 Task: Check the percentage active listings of open floorplan in the last 3 years.
Action: Mouse moved to (1097, 254)
Screenshot: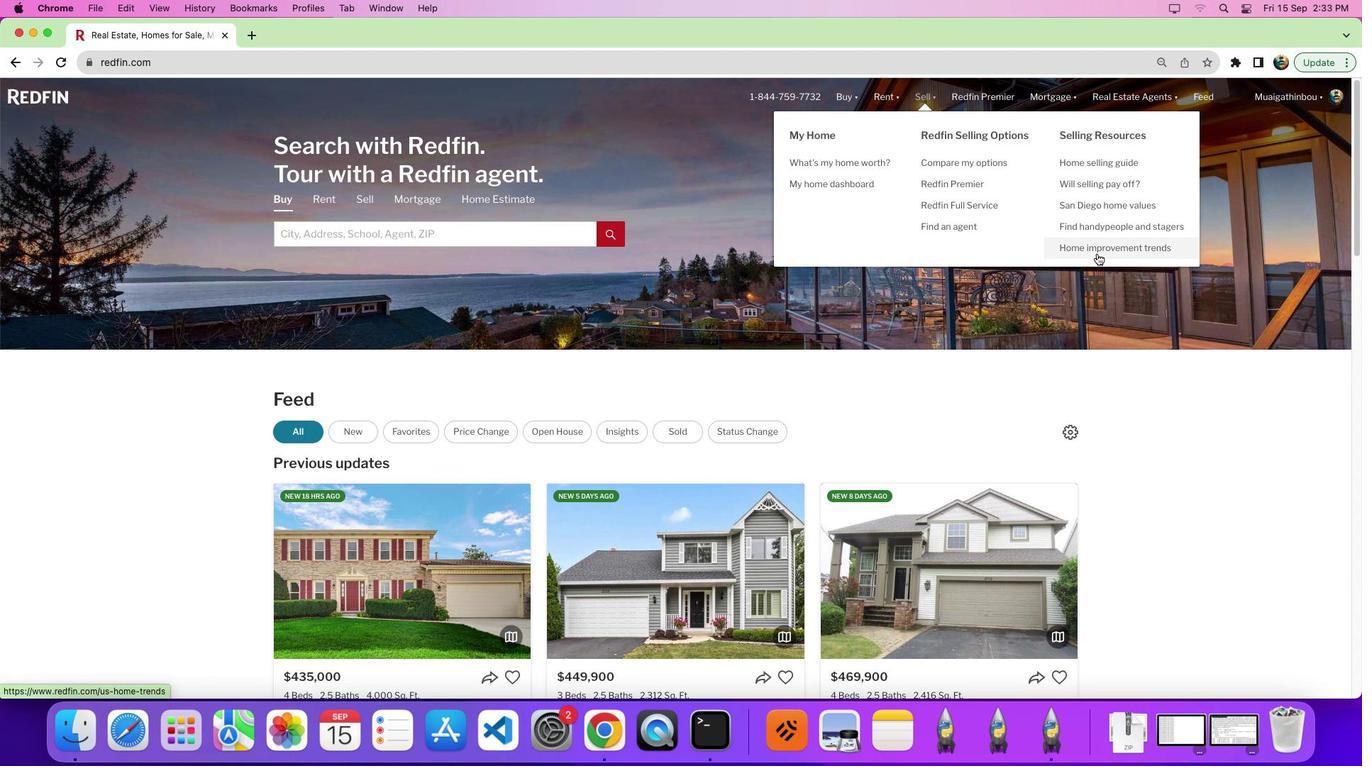 
Action: Mouse pressed left at (1097, 254)
Screenshot: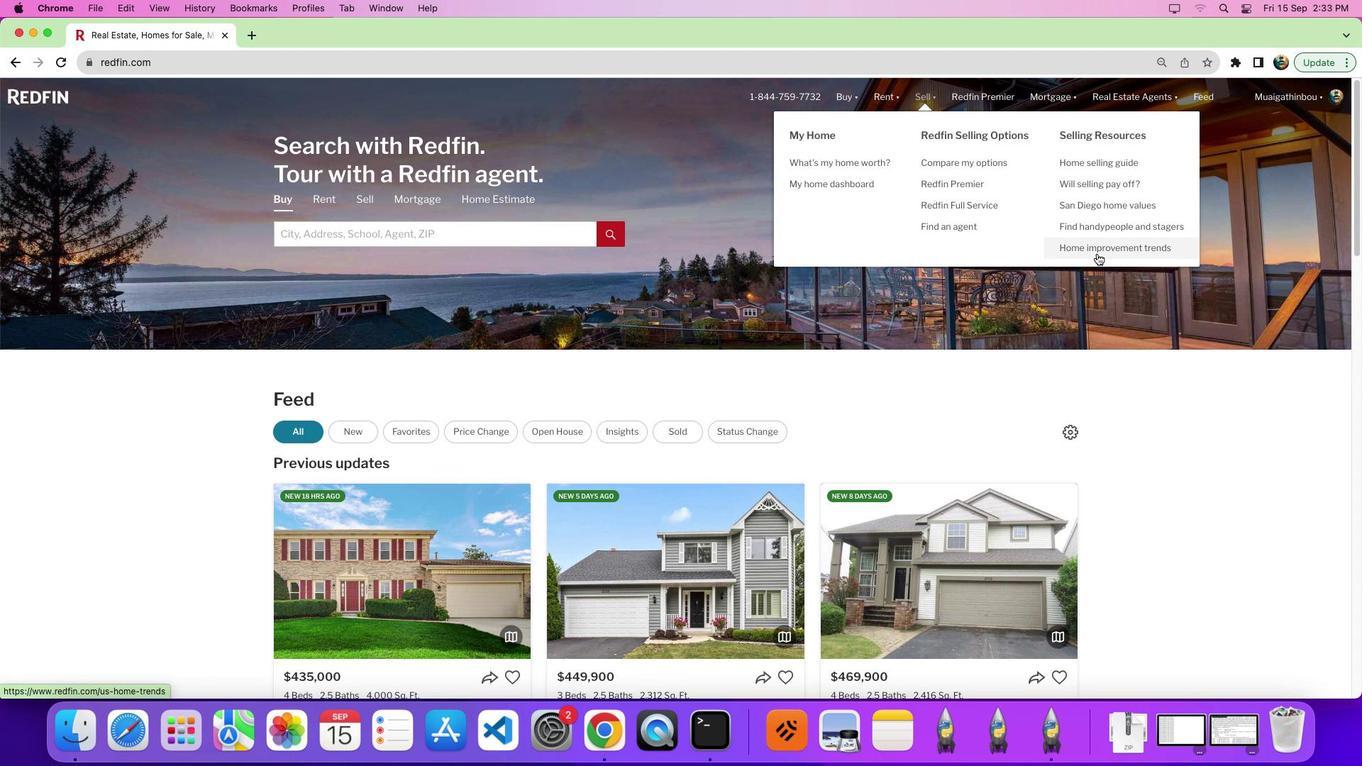 
Action: Mouse pressed left at (1097, 254)
Screenshot: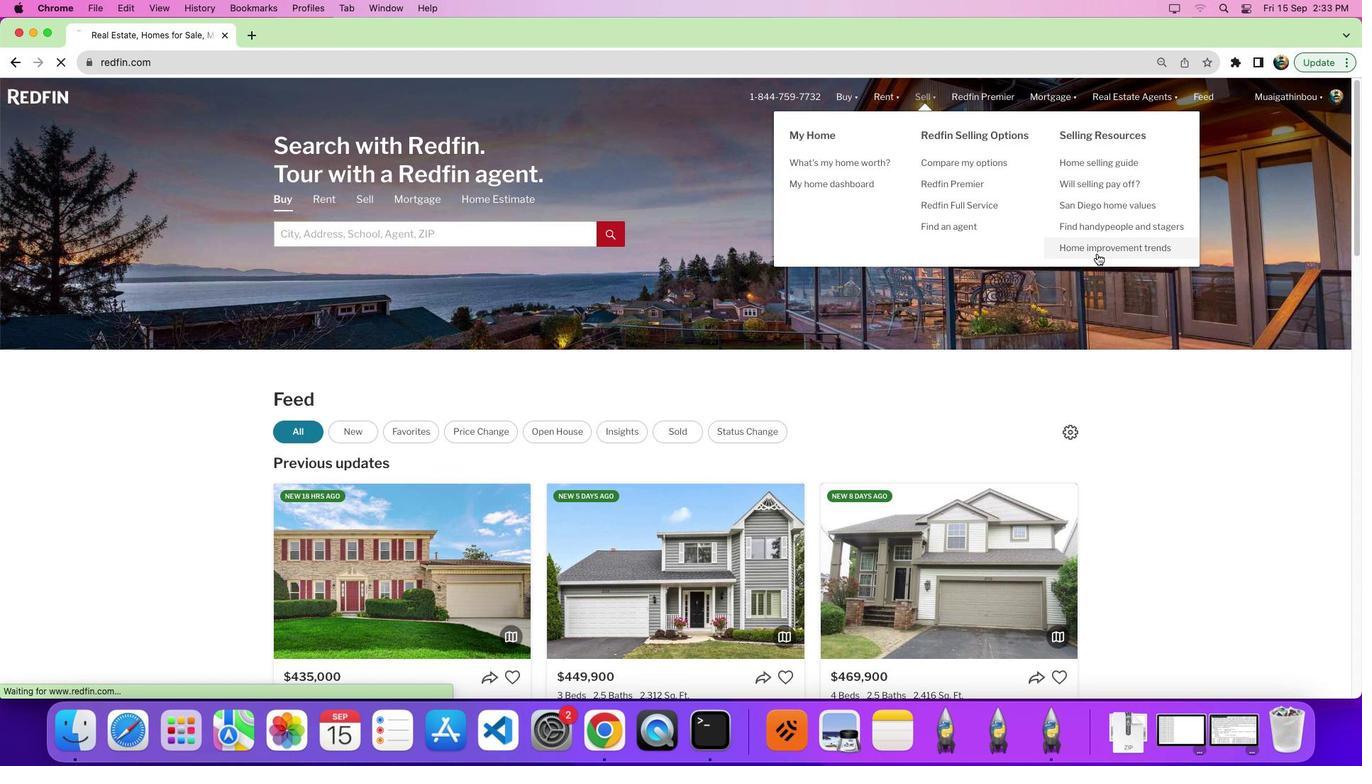 
Action: Mouse moved to (699, 295)
Screenshot: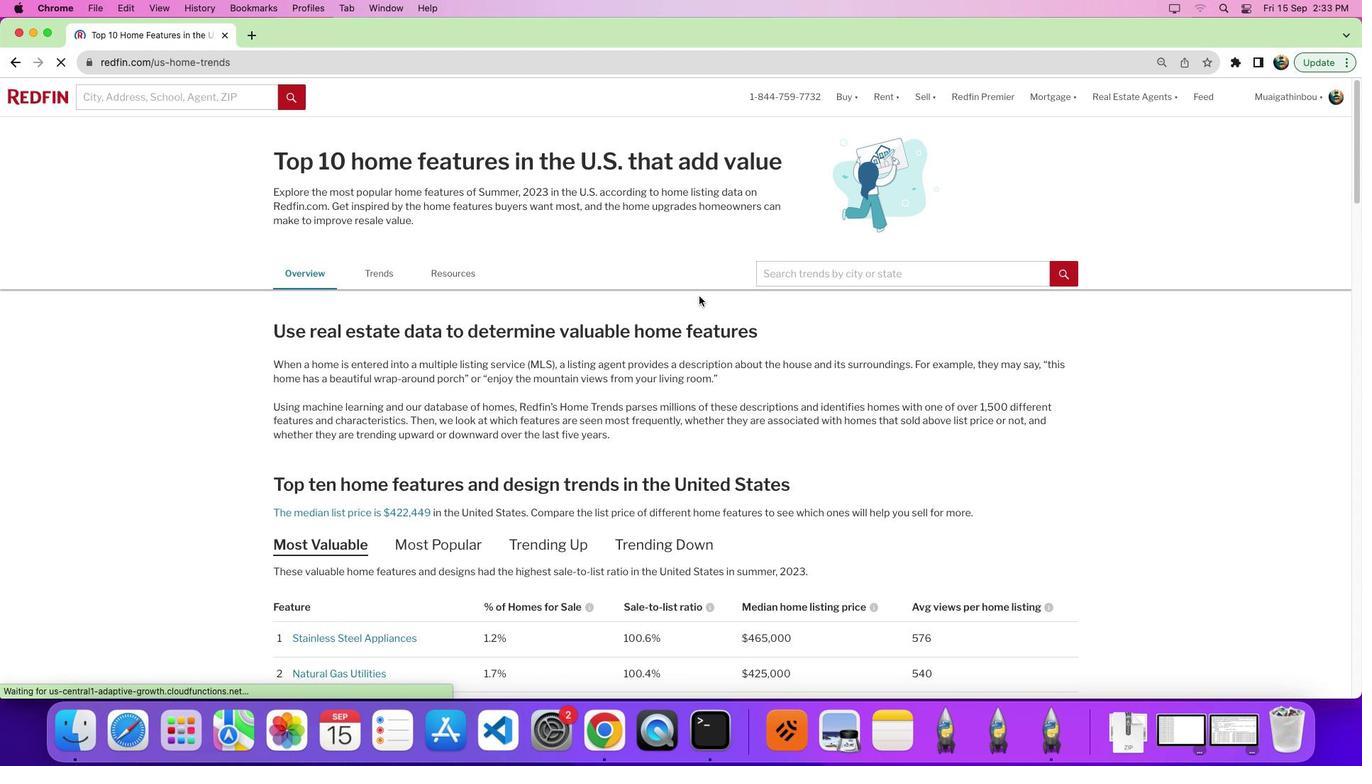 
Action: Mouse scrolled (699, 295) with delta (0, 0)
Screenshot: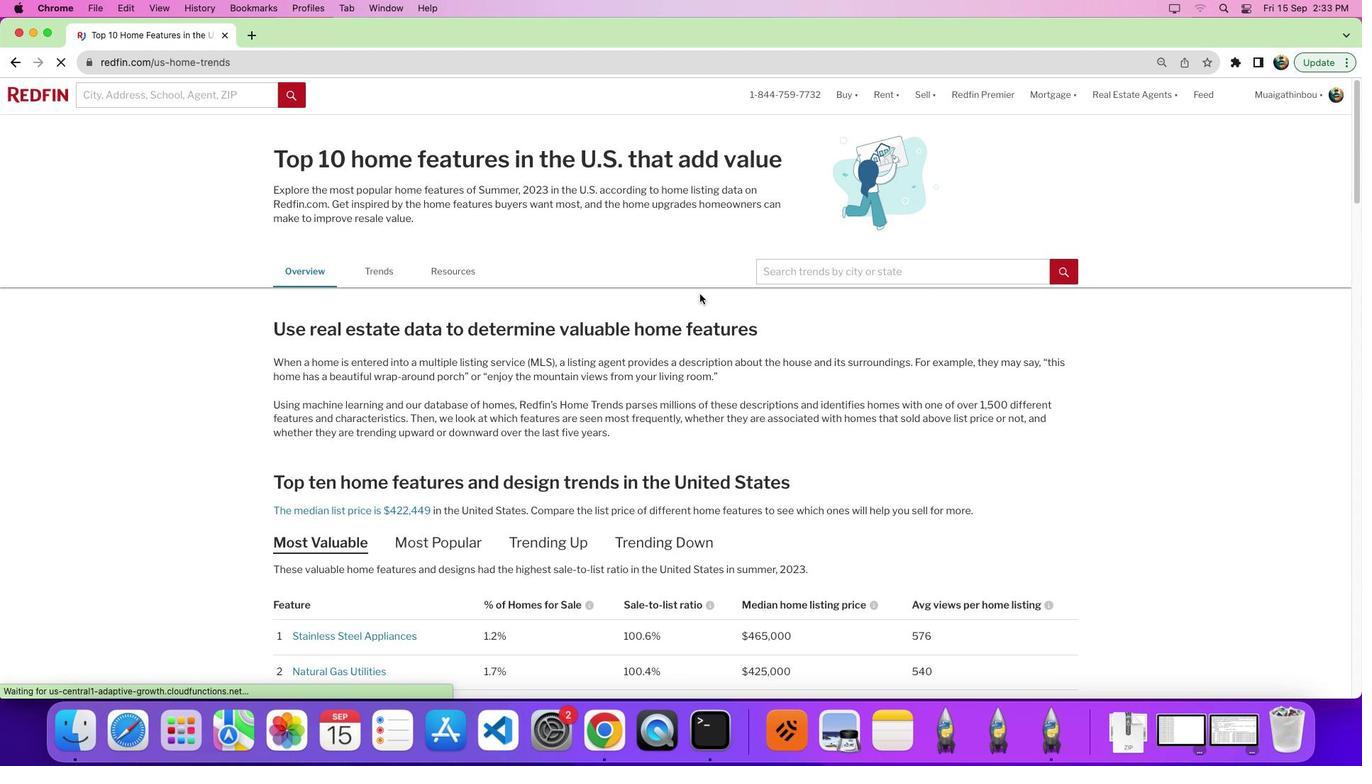 
Action: Mouse moved to (700, 295)
Screenshot: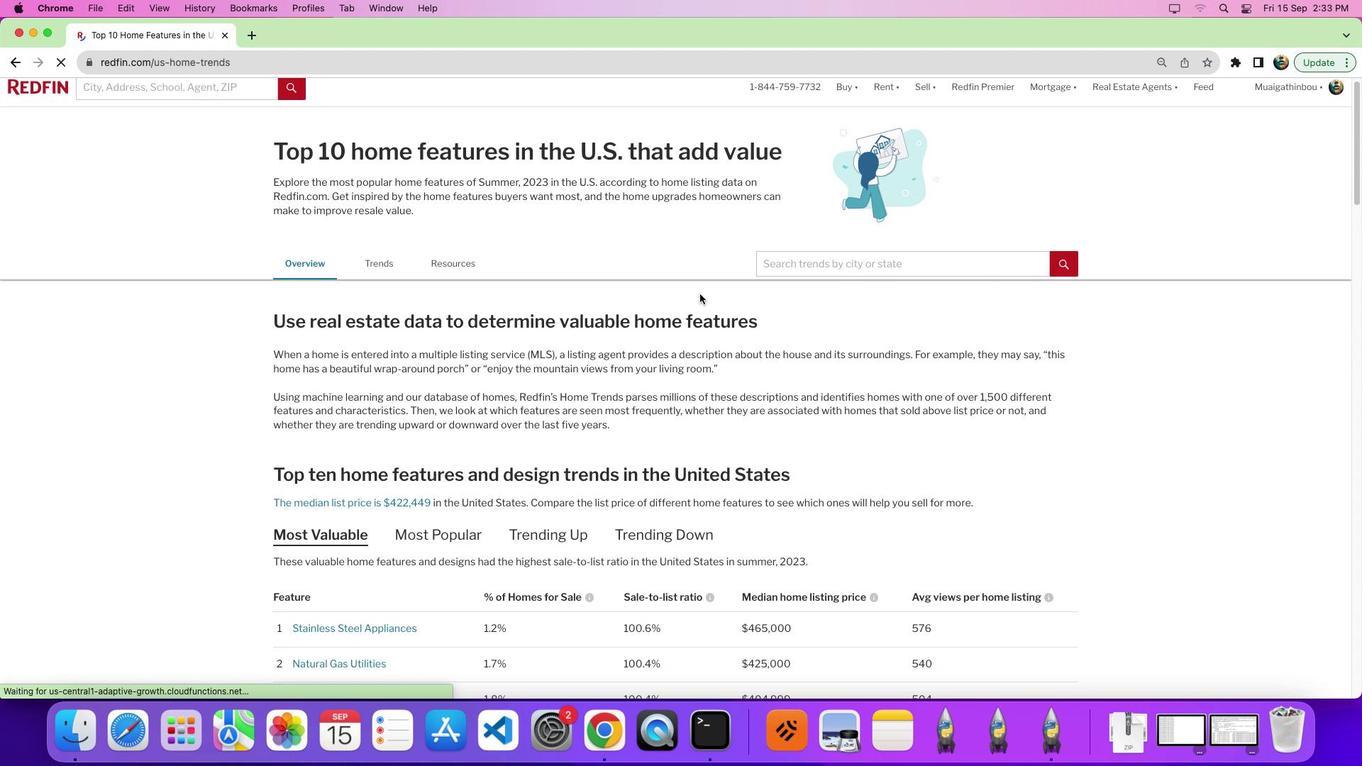 
Action: Mouse scrolled (700, 295) with delta (0, 0)
Screenshot: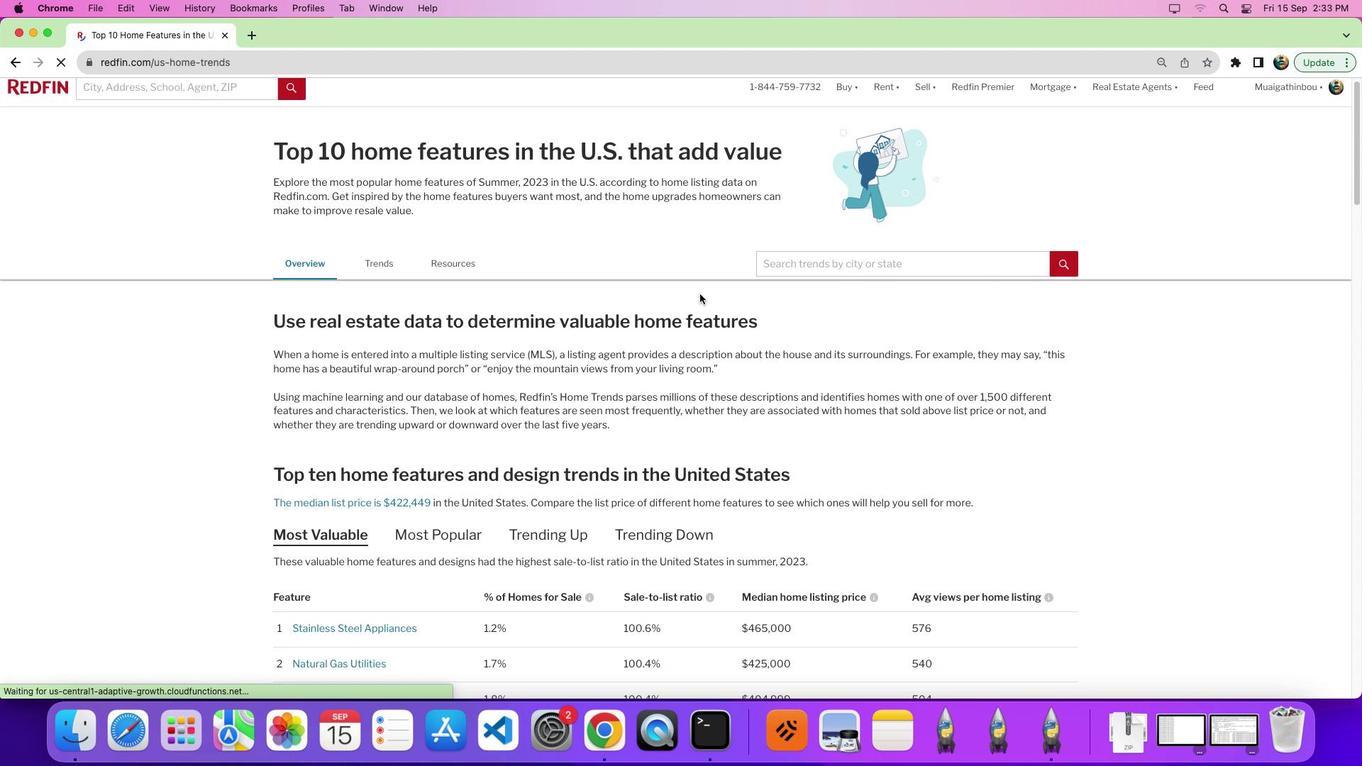 
Action: Mouse moved to (378, 227)
Screenshot: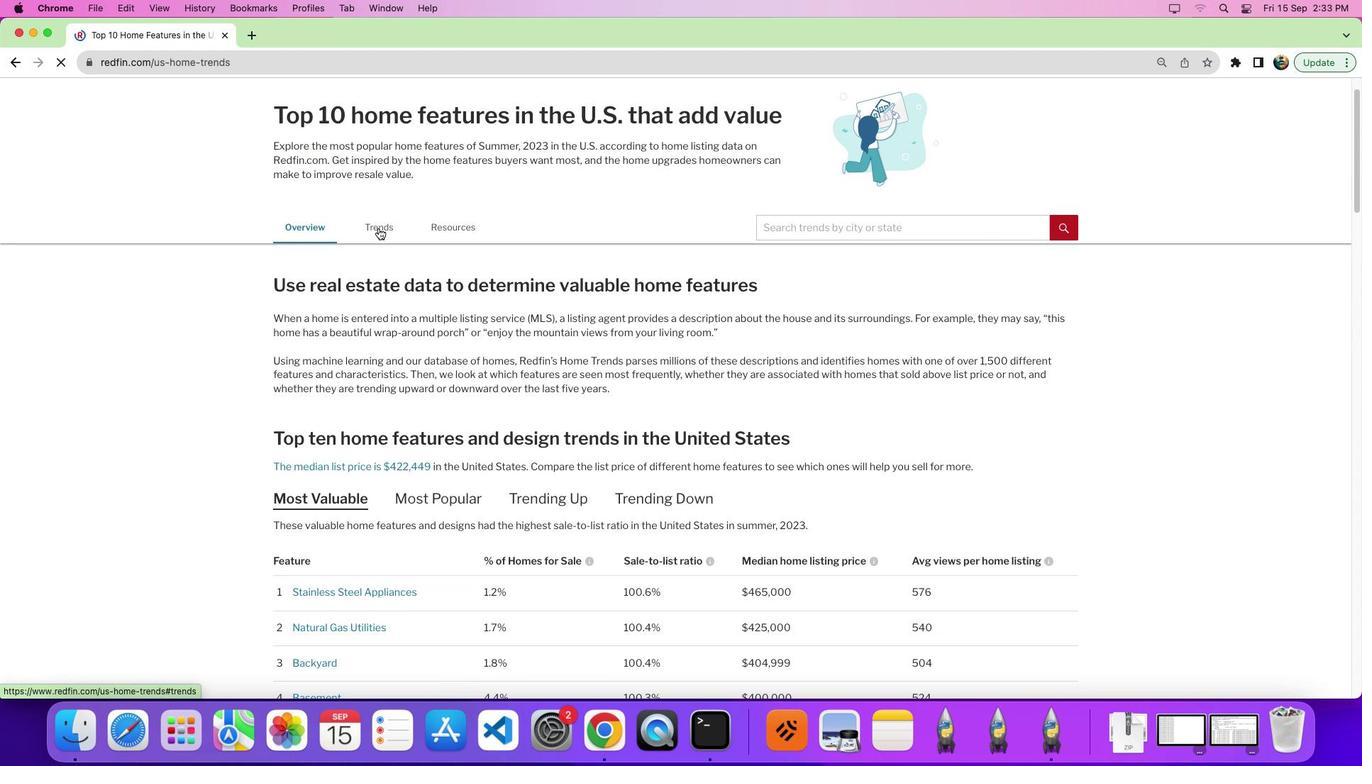 
Action: Mouse pressed left at (378, 227)
Screenshot: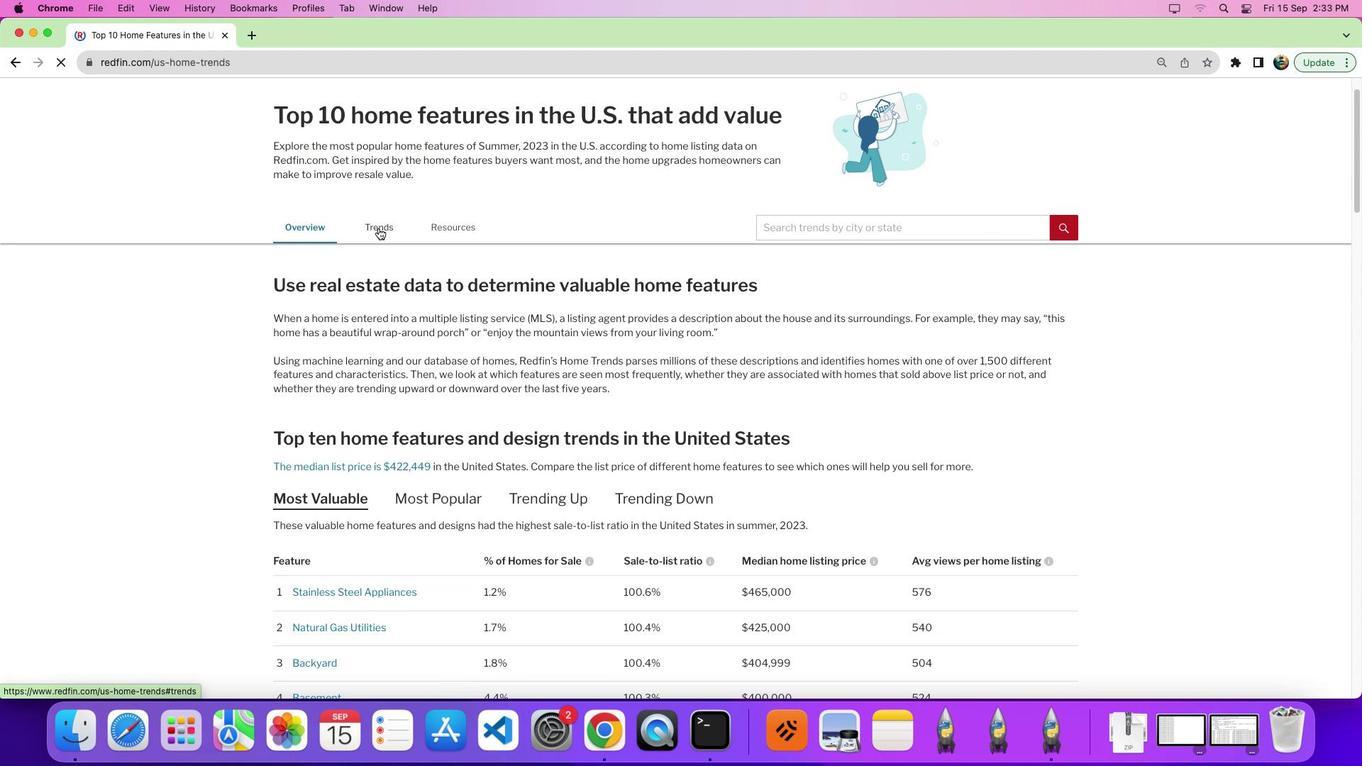 
Action: Mouse moved to (657, 261)
Screenshot: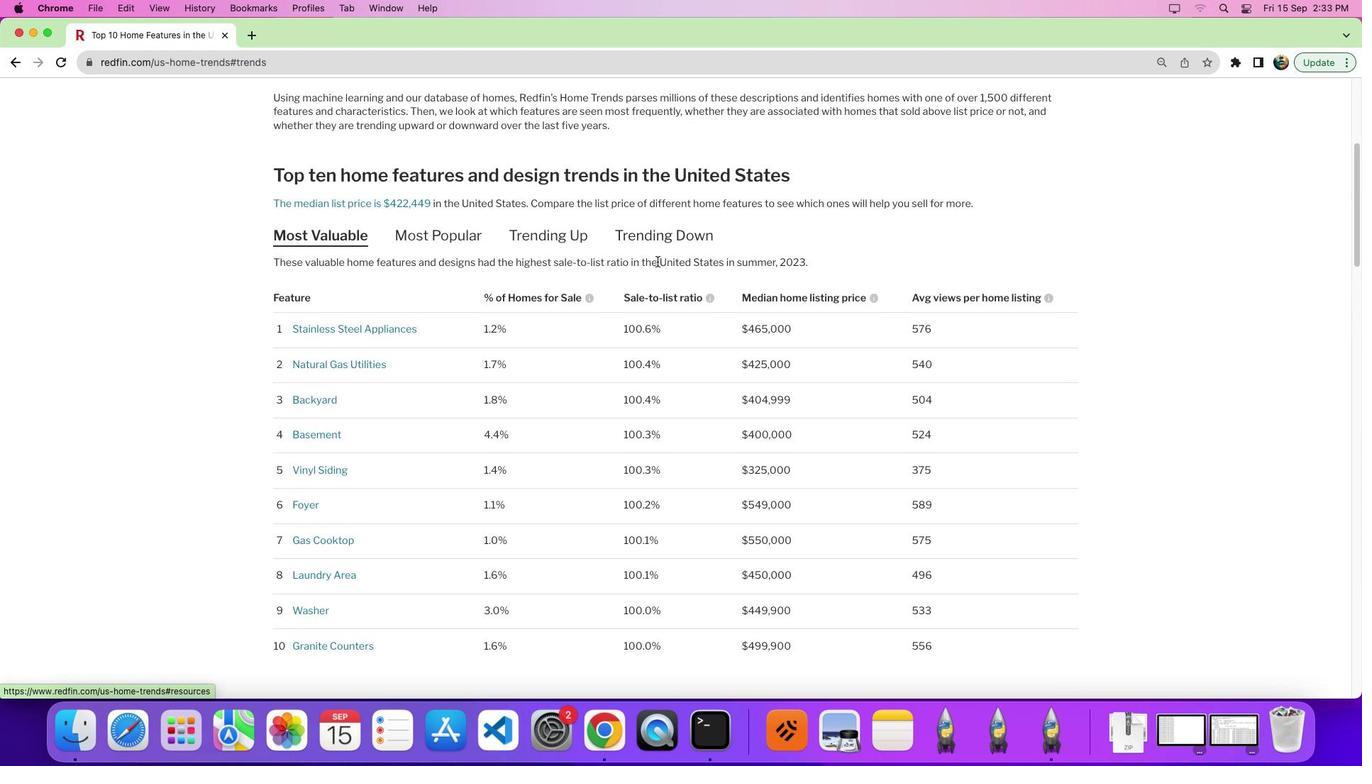 
Action: Mouse scrolled (657, 261) with delta (0, 0)
Screenshot: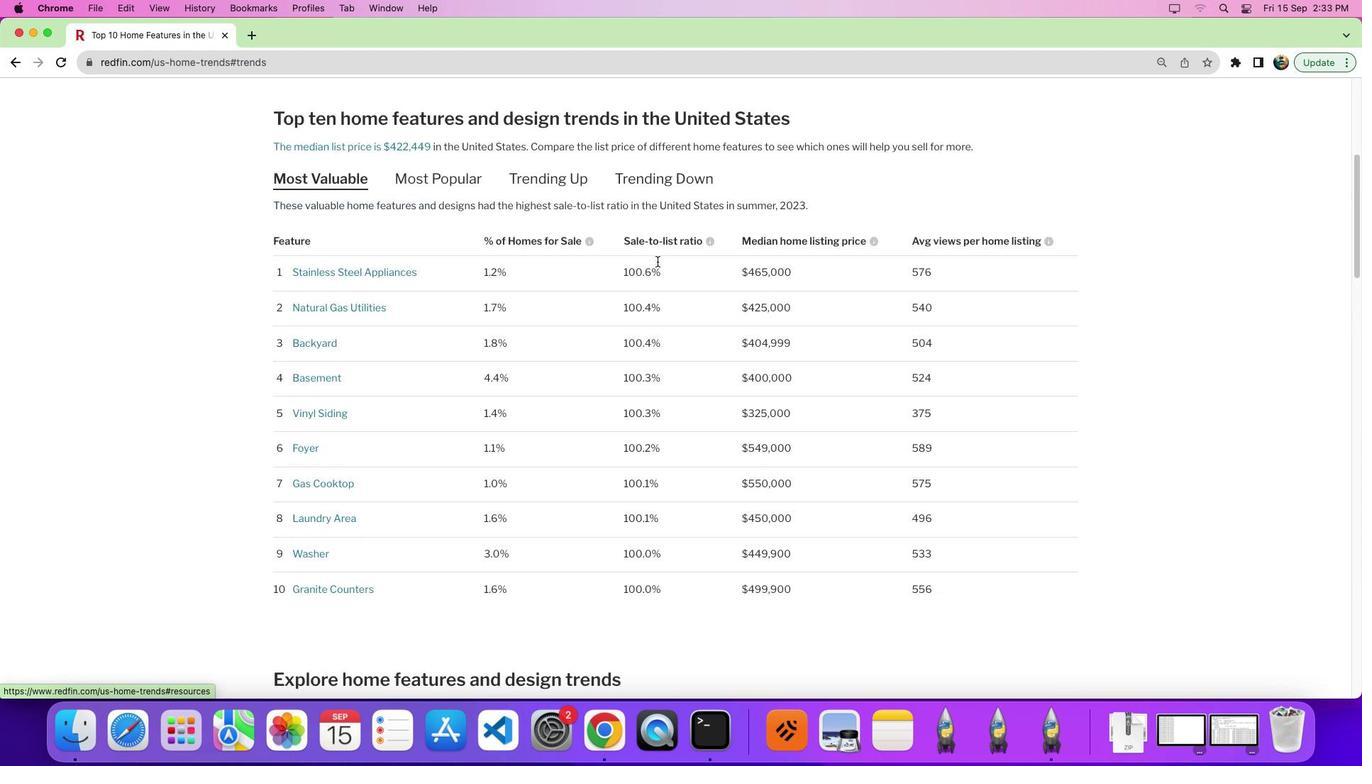 
Action: Mouse scrolled (657, 261) with delta (0, 0)
Screenshot: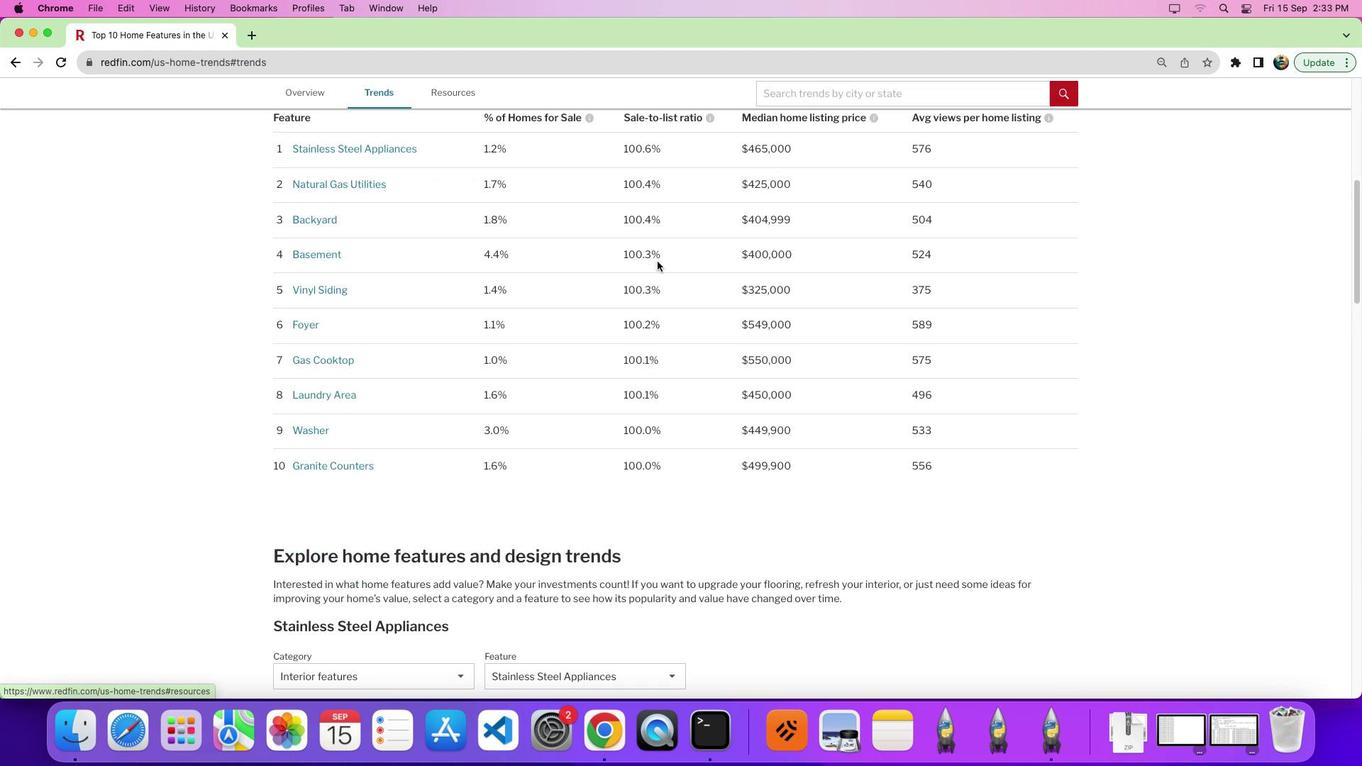 
Action: Mouse scrolled (657, 261) with delta (0, -5)
Screenshot: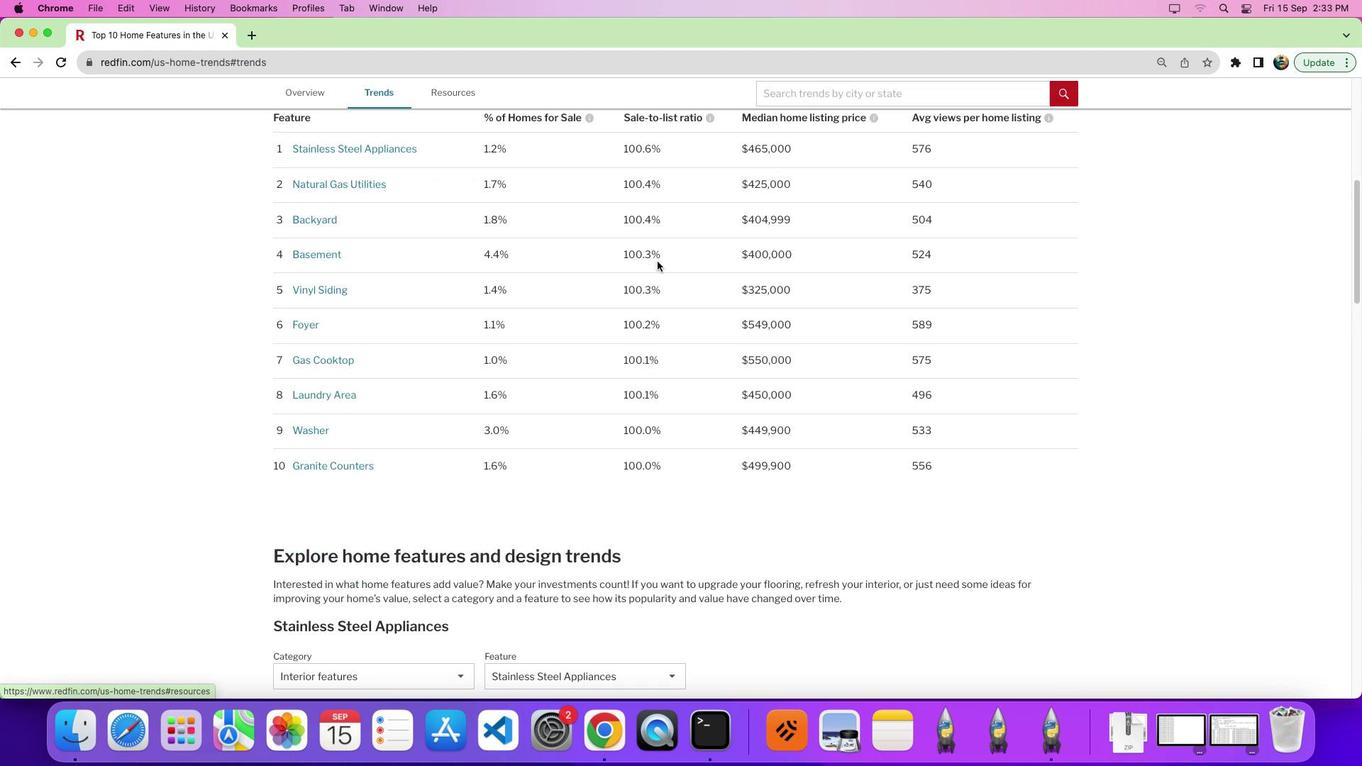 
Action: Mouse moved to (603, 272)
Screenshot: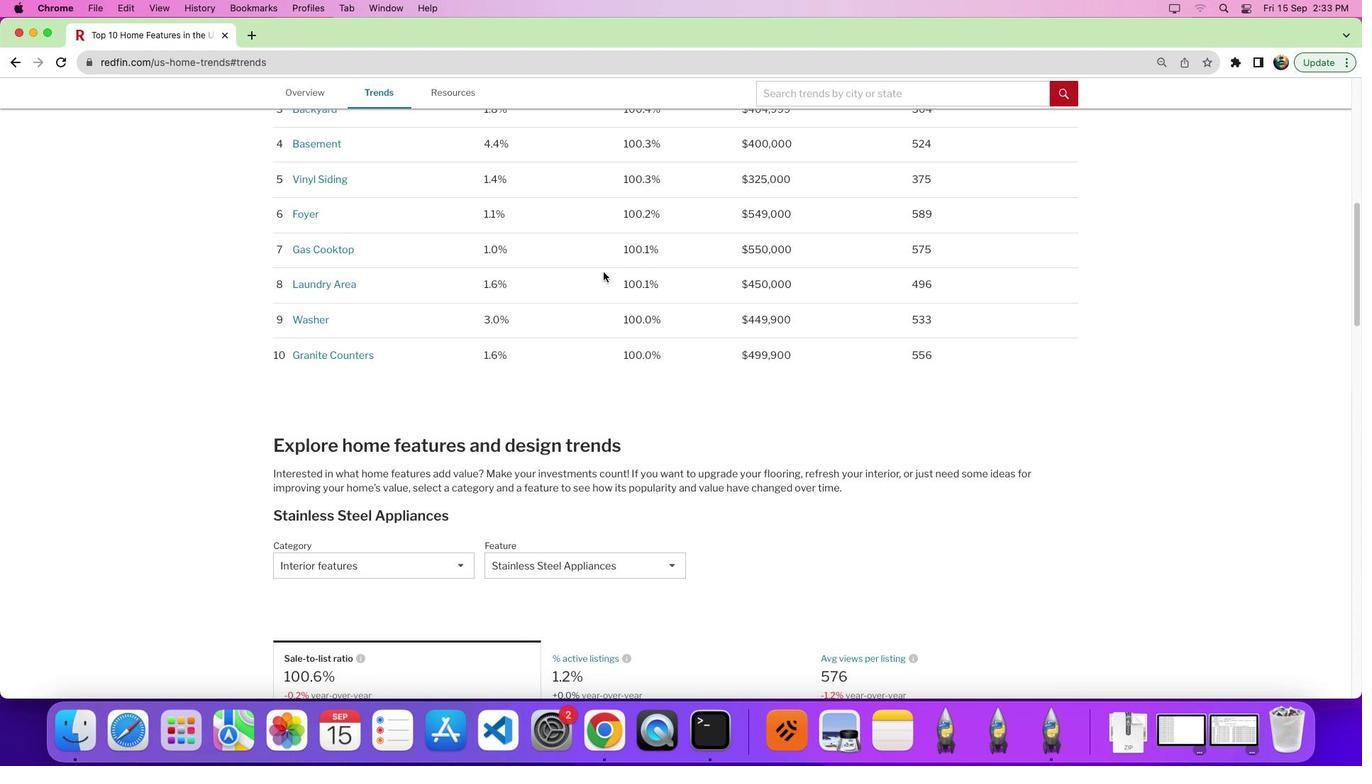 
Action: Mouse scrolled (603, 272) with delta (0, 0)
Screenshot: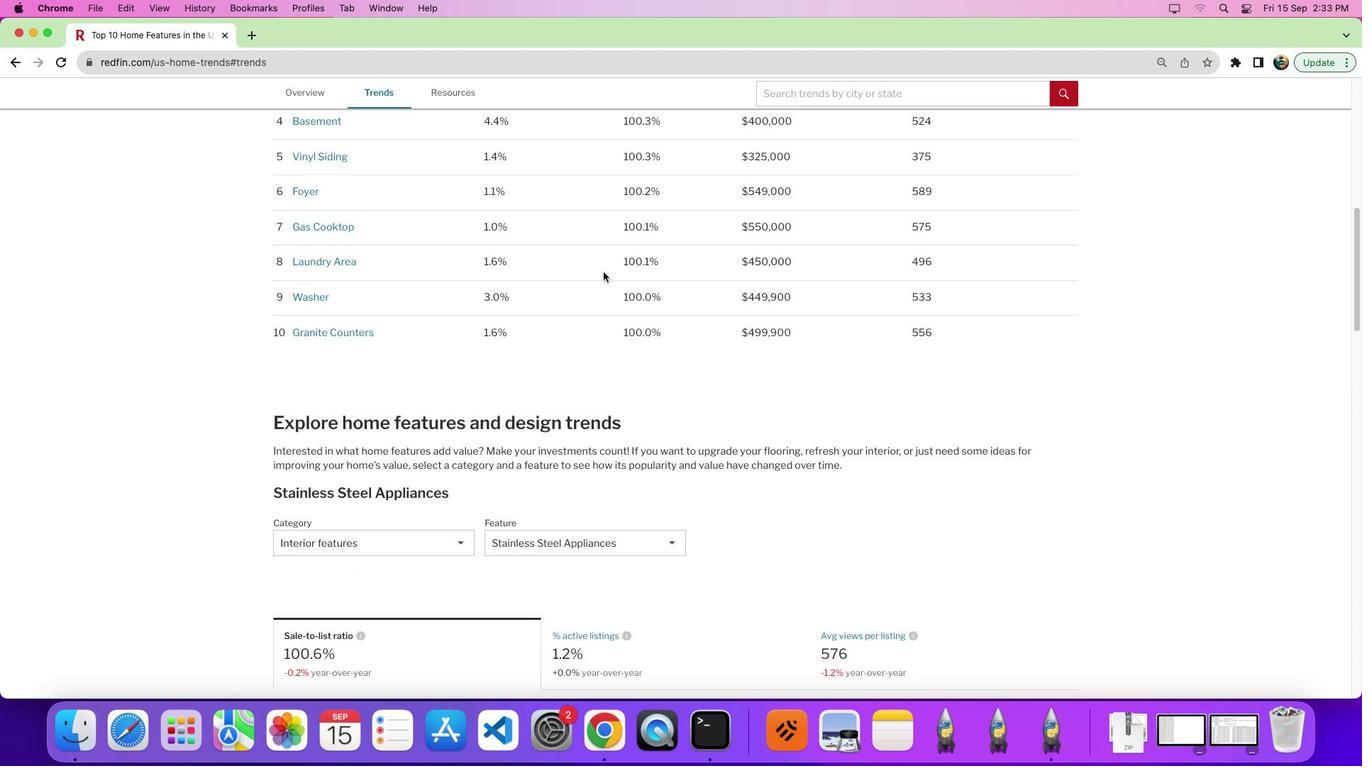 
Action: Mouse scrolled (603, 272) with delta (0, 0)
Screenshot: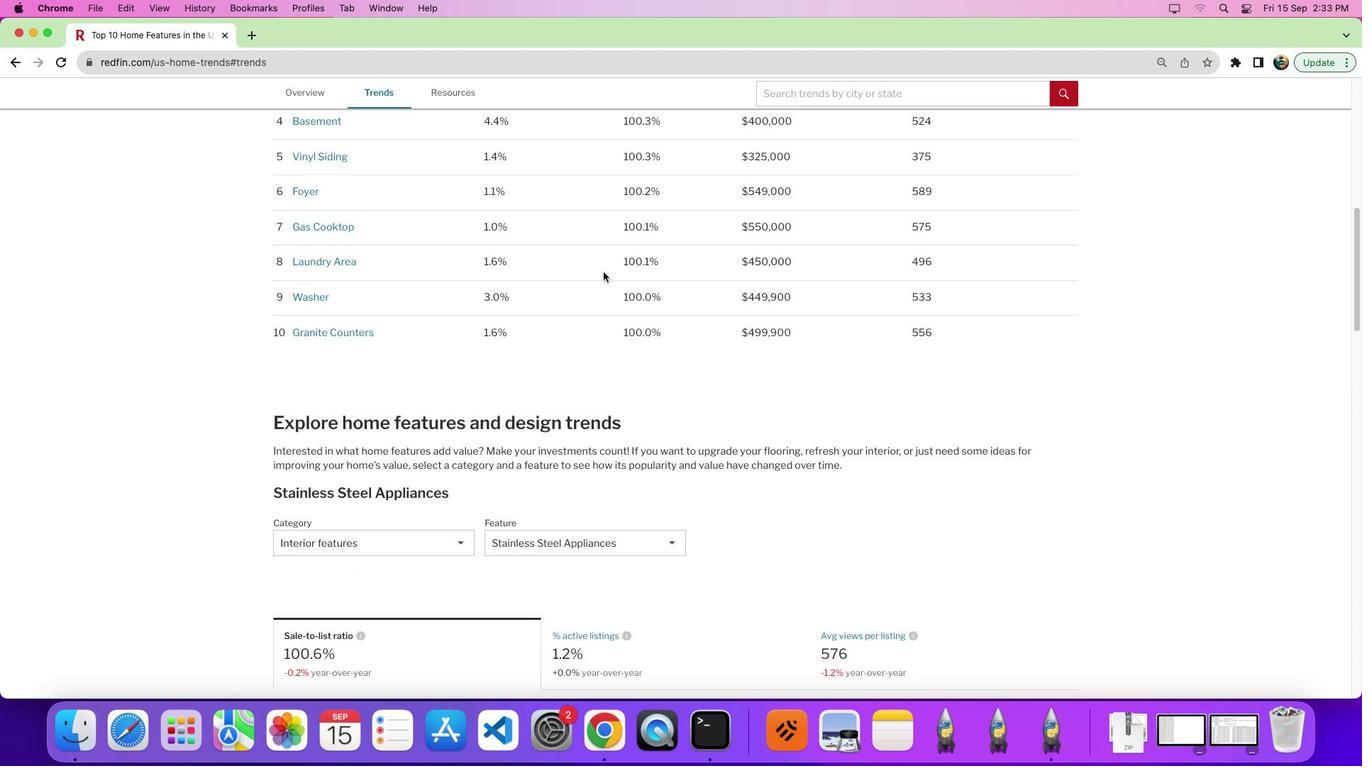 
Action: Mouse scrolled (603, 272) with delta (0, -4)
Screenshot: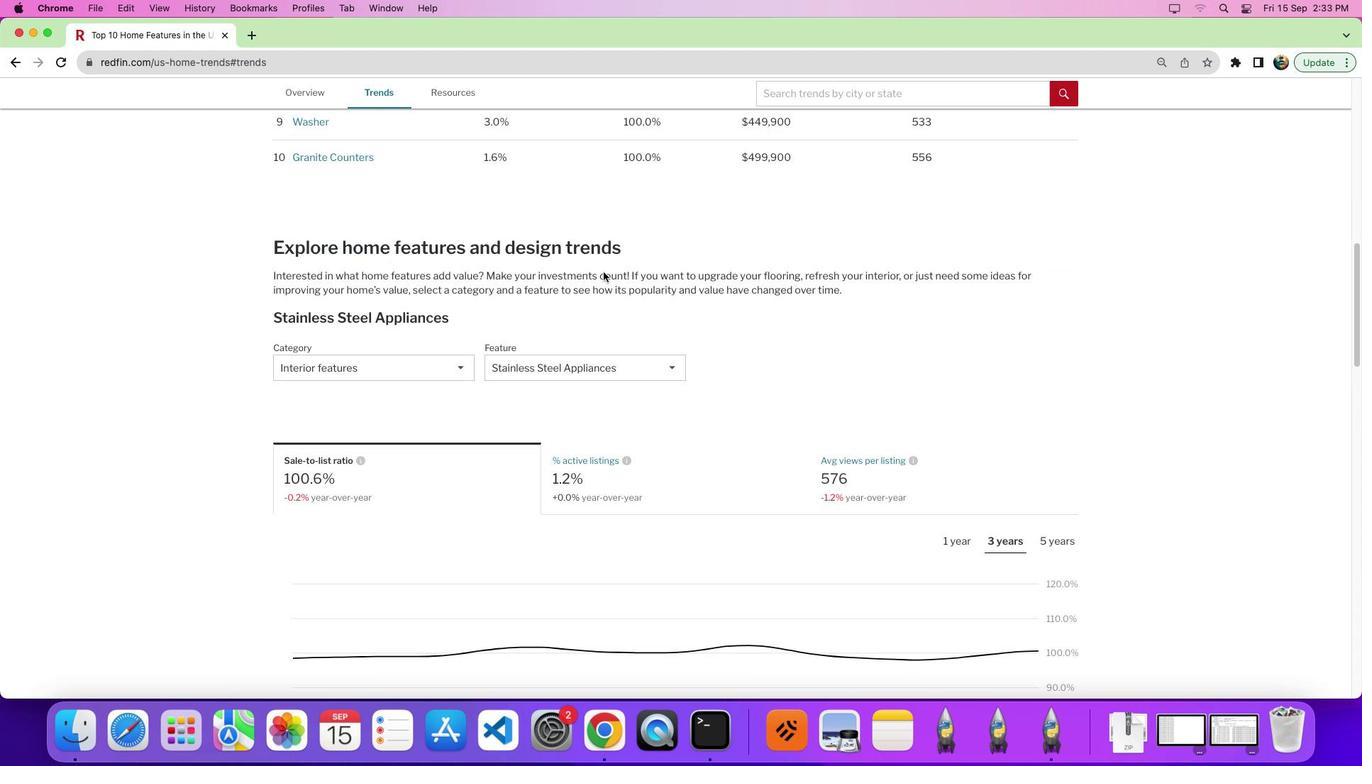 
Action: Mouse moved to (428, 317)
Screenshot: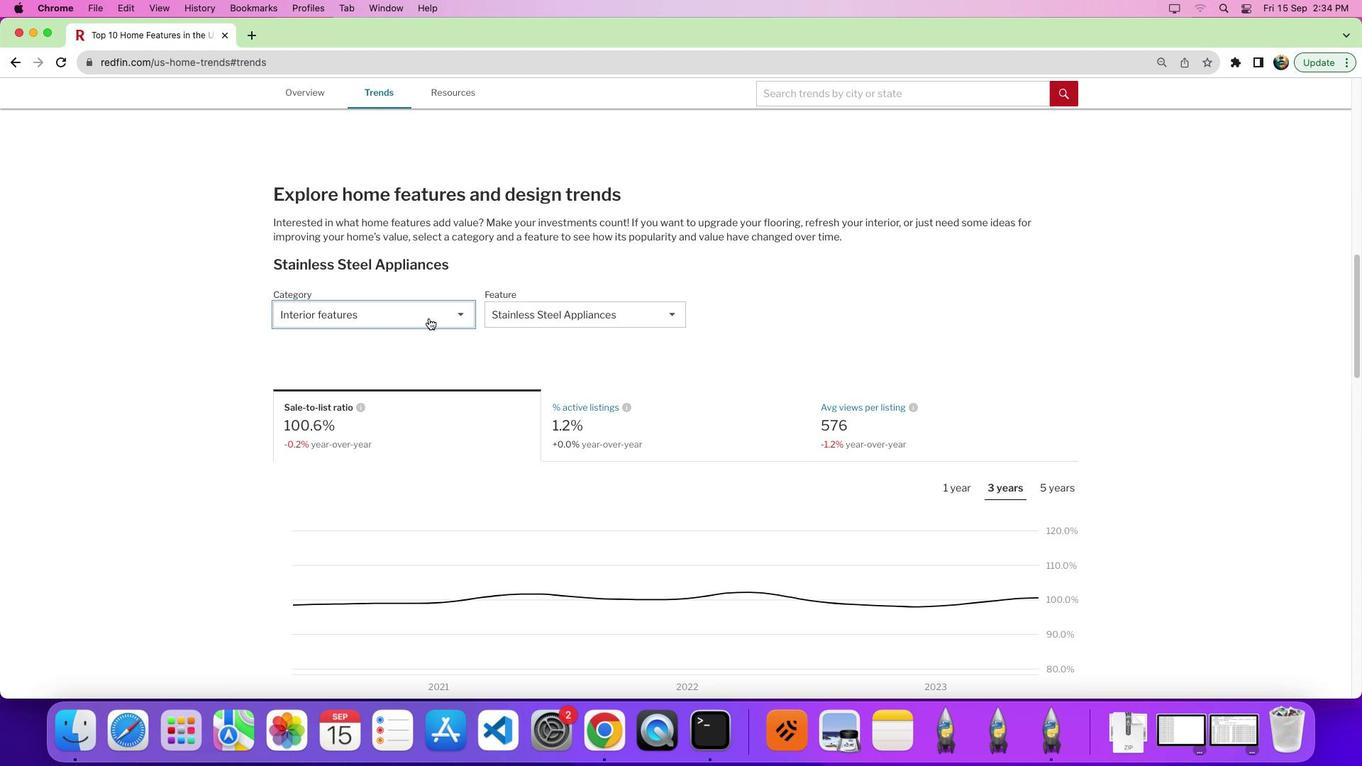 
Action: Mouse pressed left at (428, 317)
Screenshot: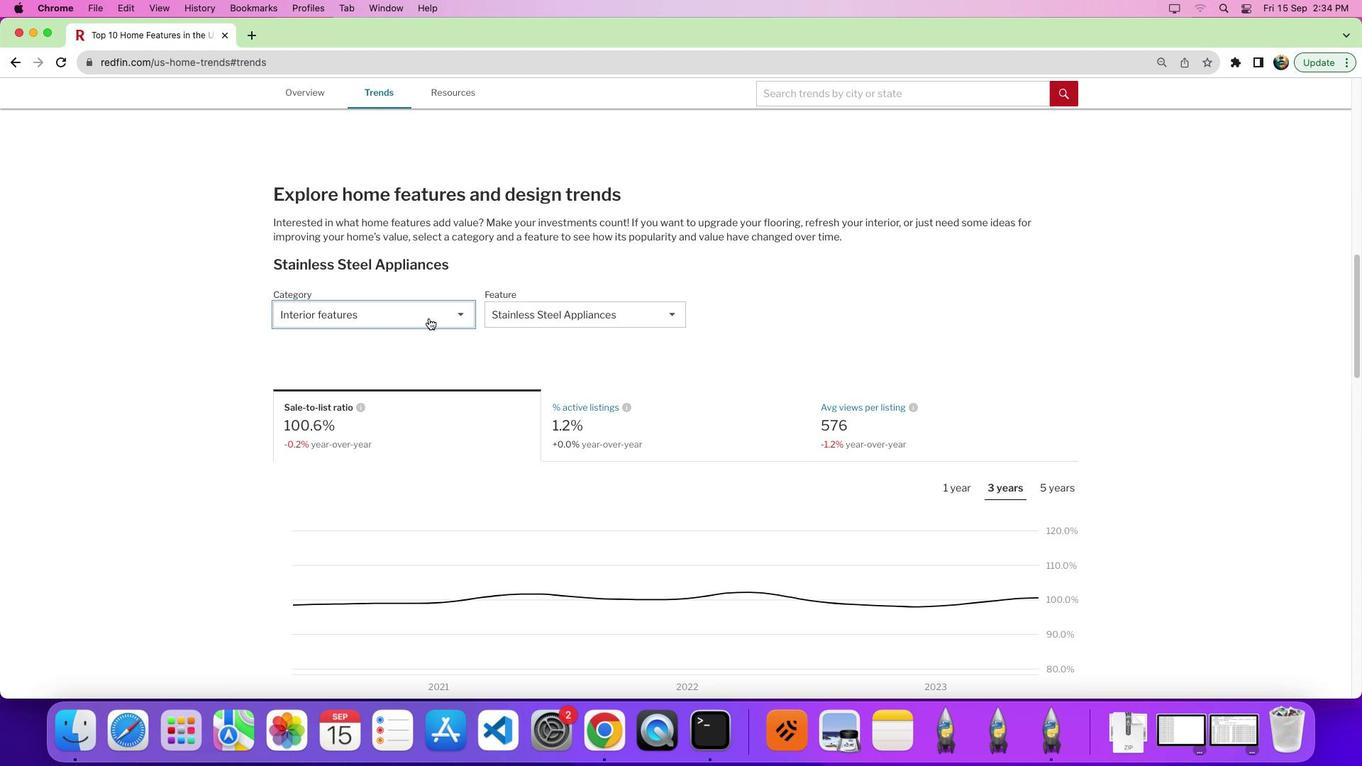 
Action: Mouse moved to (410, 371)
Screenshot: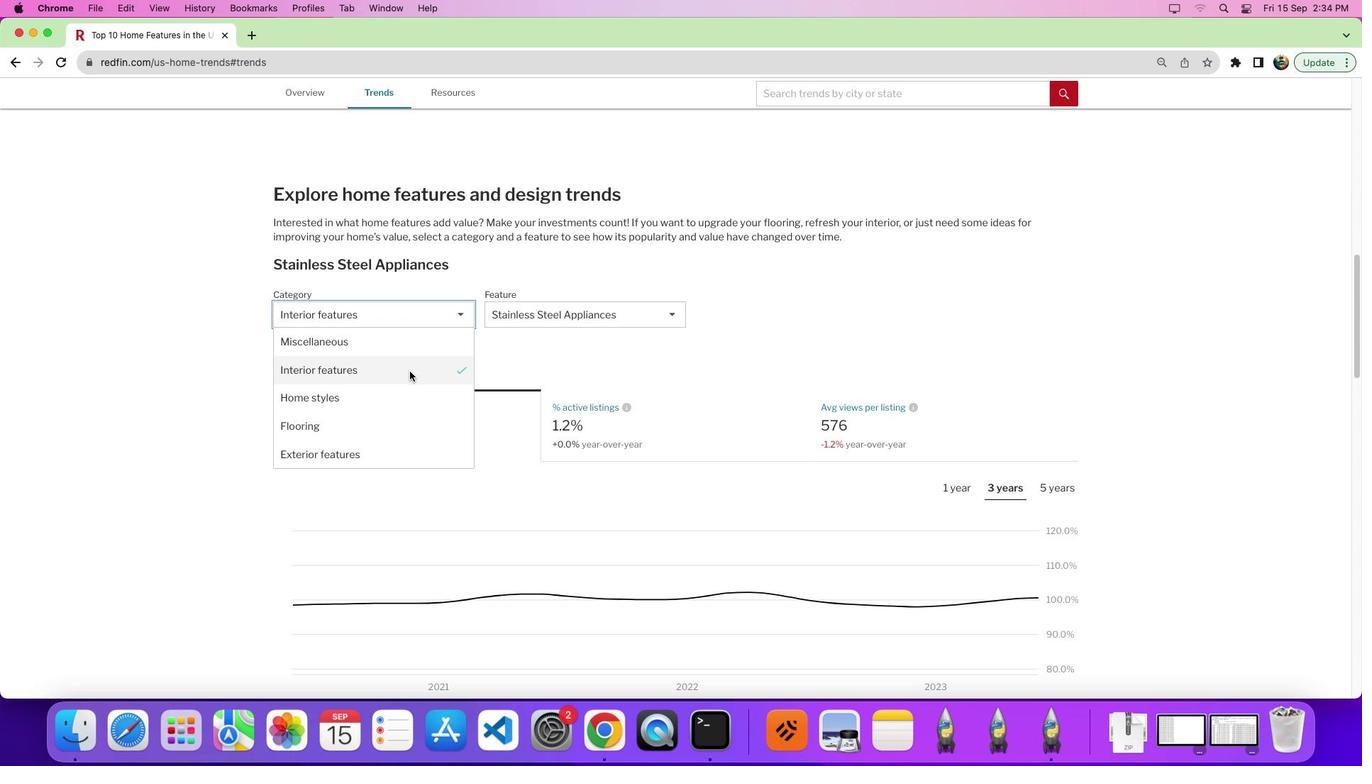 
Action: Mouse pressed left at (410, 371)
Screenshot: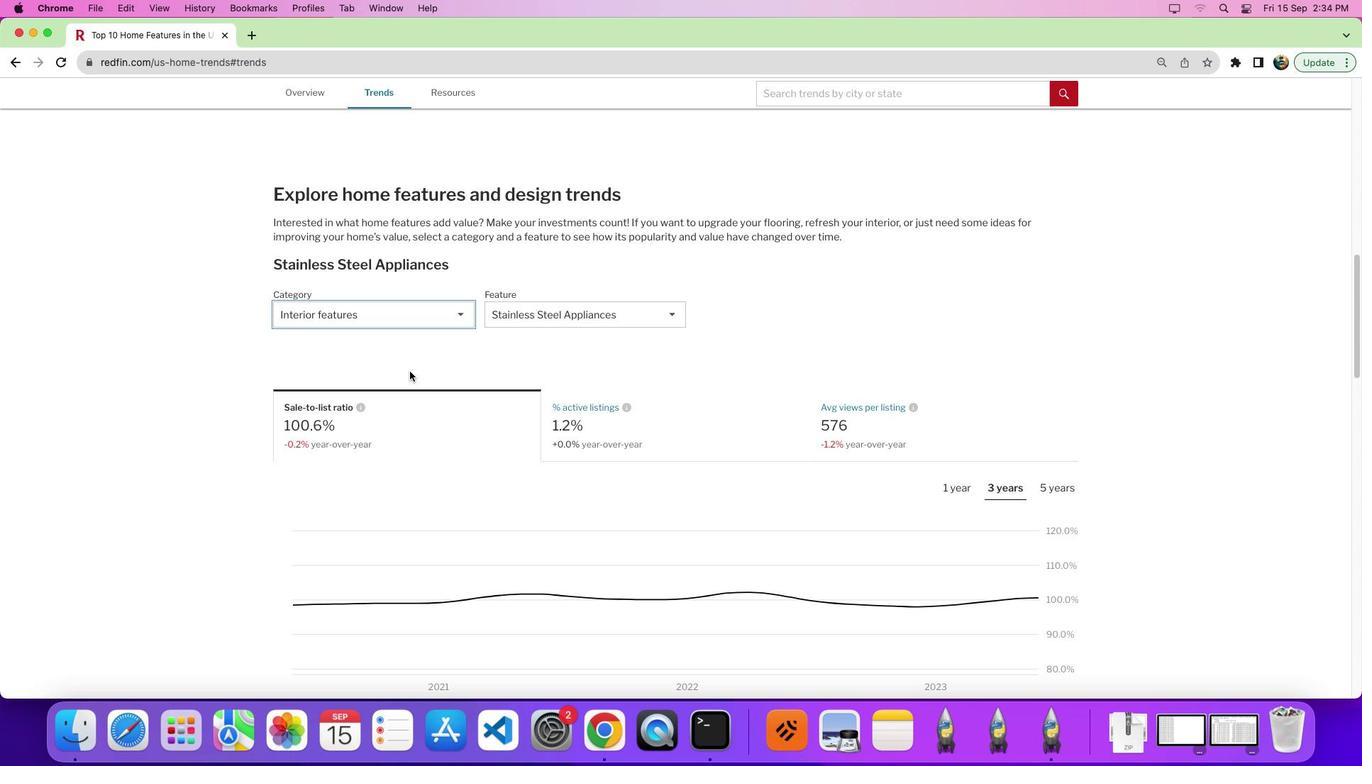
Action: Mouse moved to (553, 314)
Screenshot: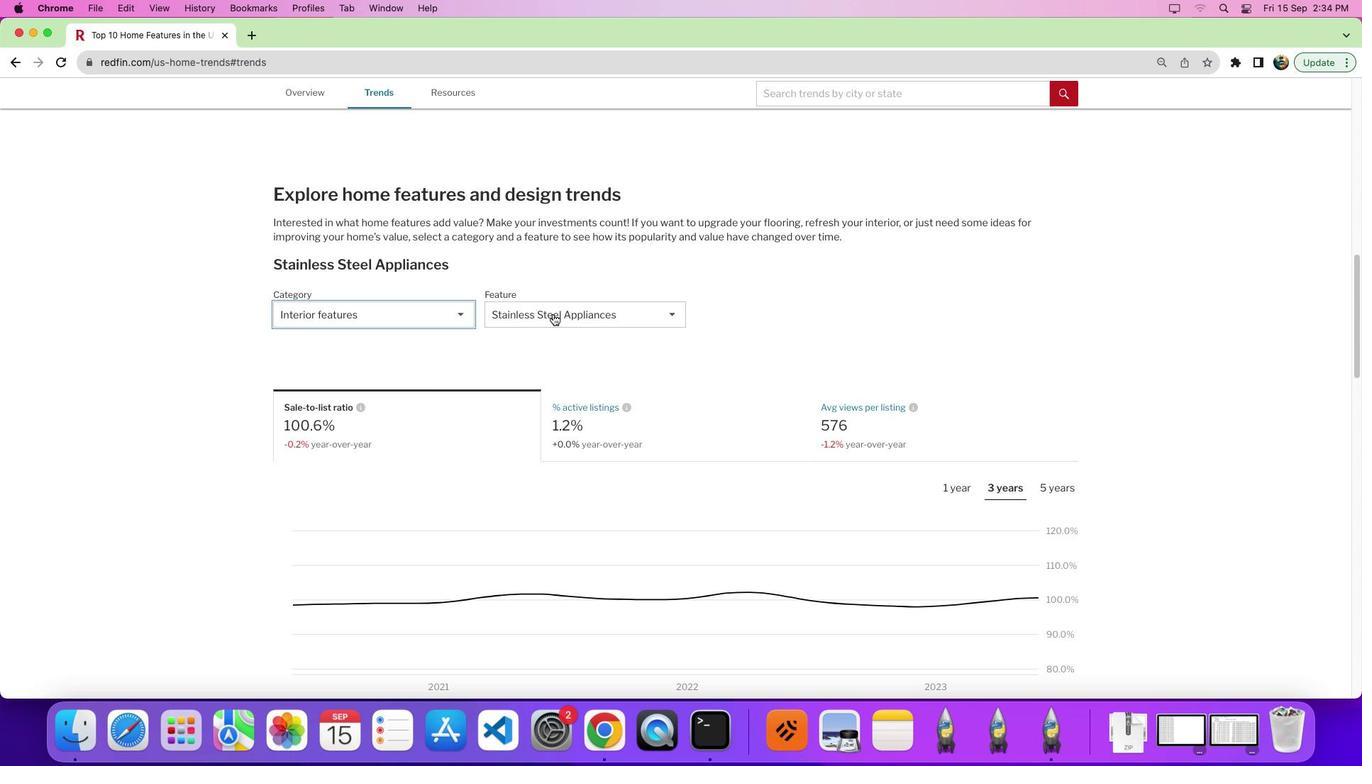 
Action: Mouse pressed left at (553, 314)
Screenshot: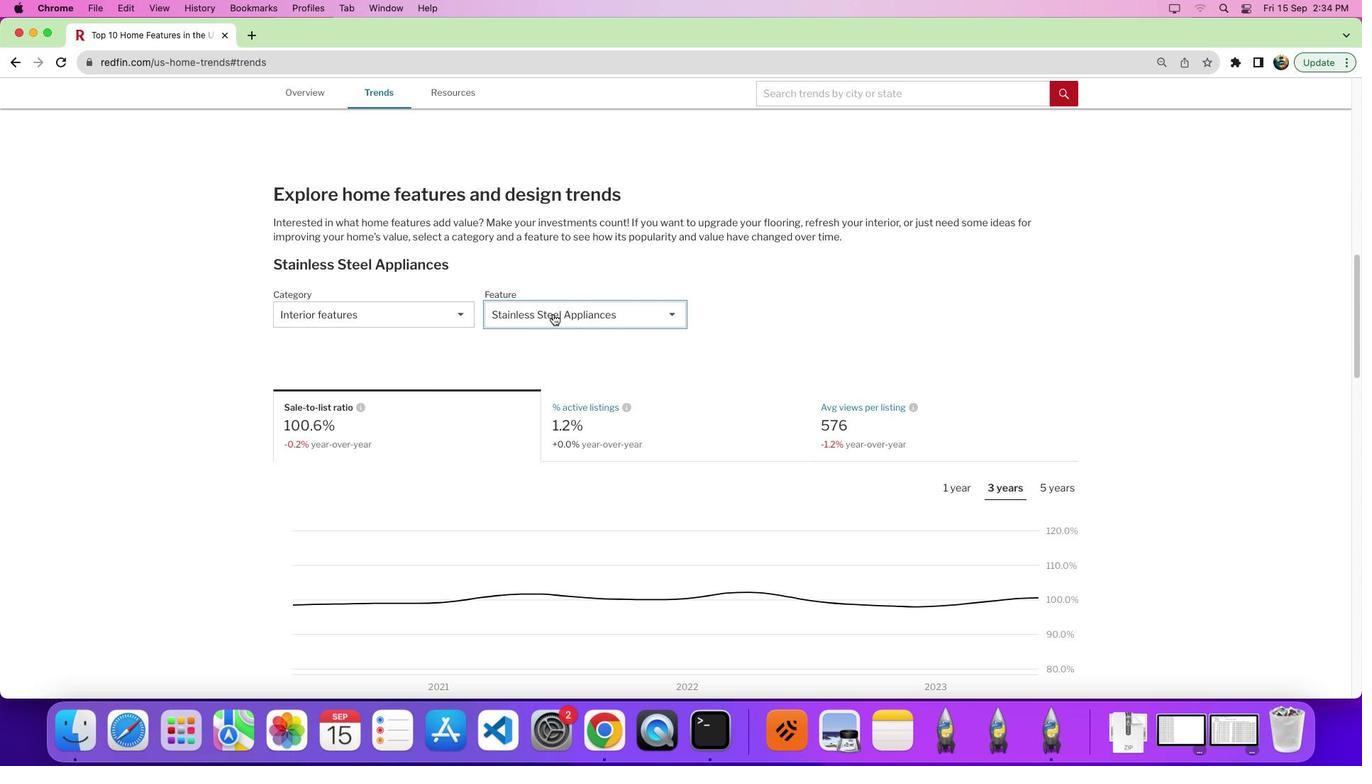 
Action: Mouse moved to (544, 376)
Screenshot: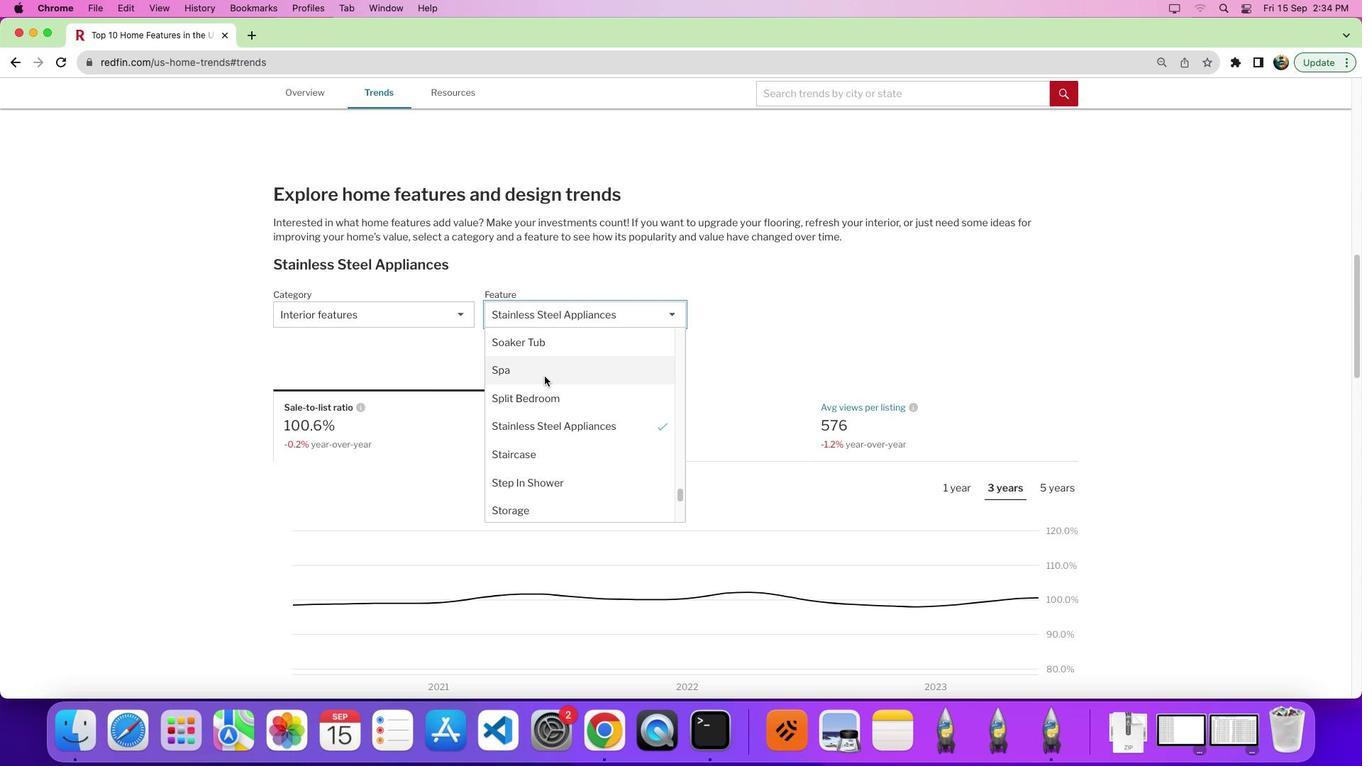 
Action: Mouse scrolled (544, 376) with delta (0, 0)
Screenshot: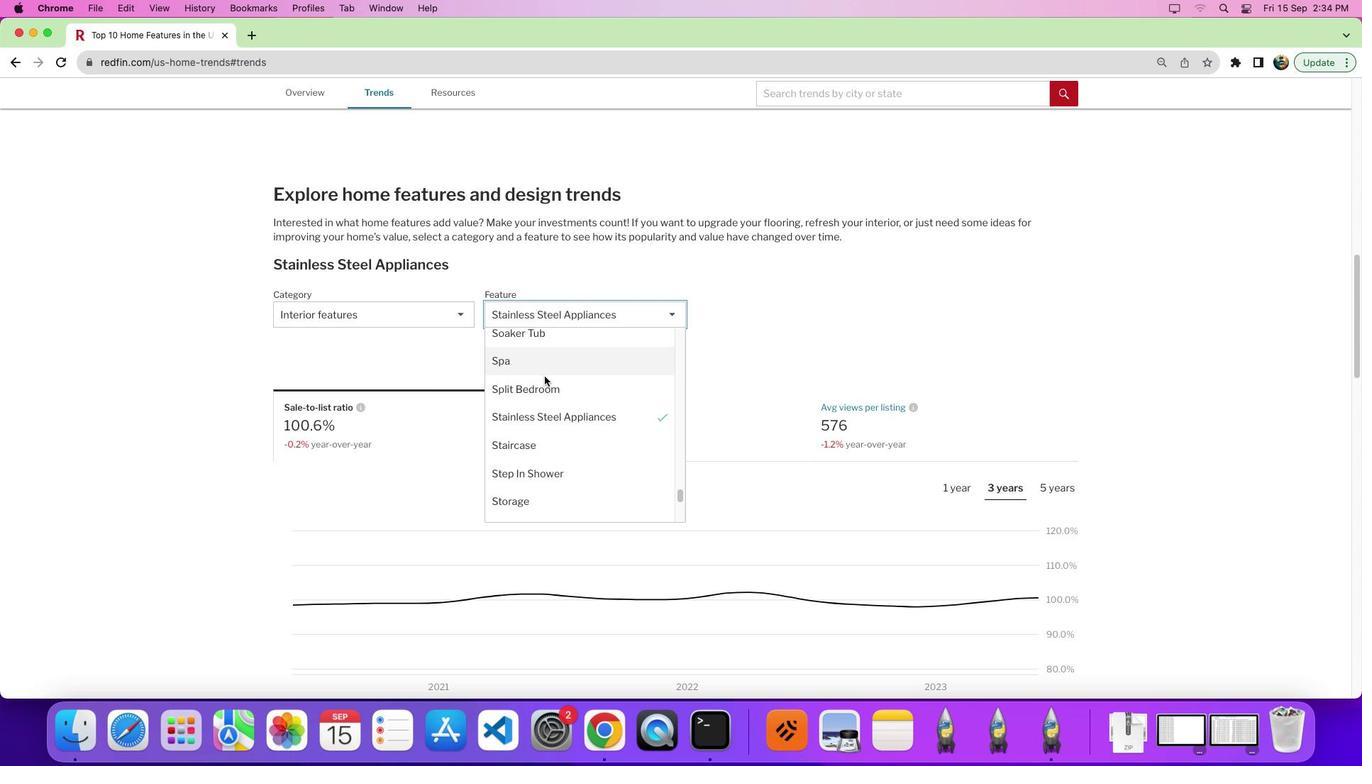 
Action: Mouse scrolled (544, 376) with delta (0, 0)
Screenshot: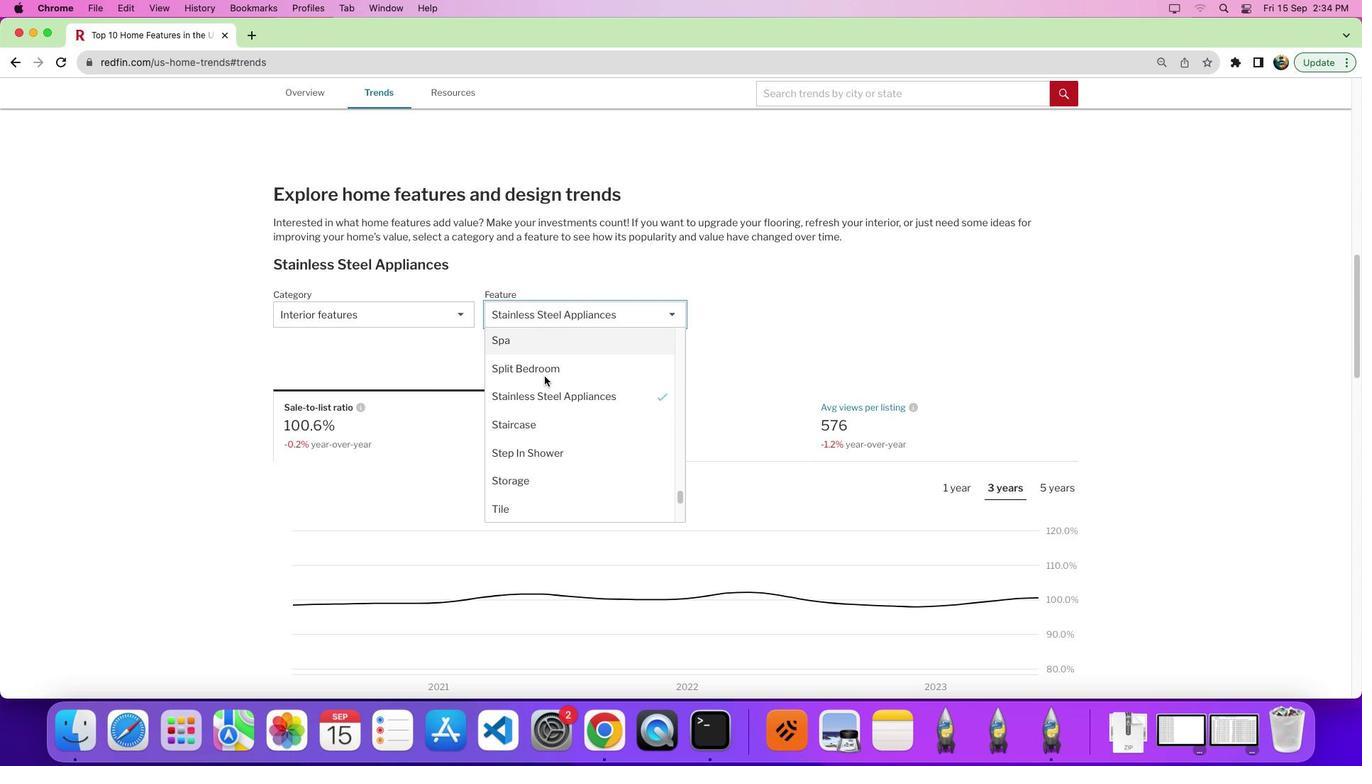
Action: Mouse scrolled (544, 376) with delta (0, -3)
Screenshot: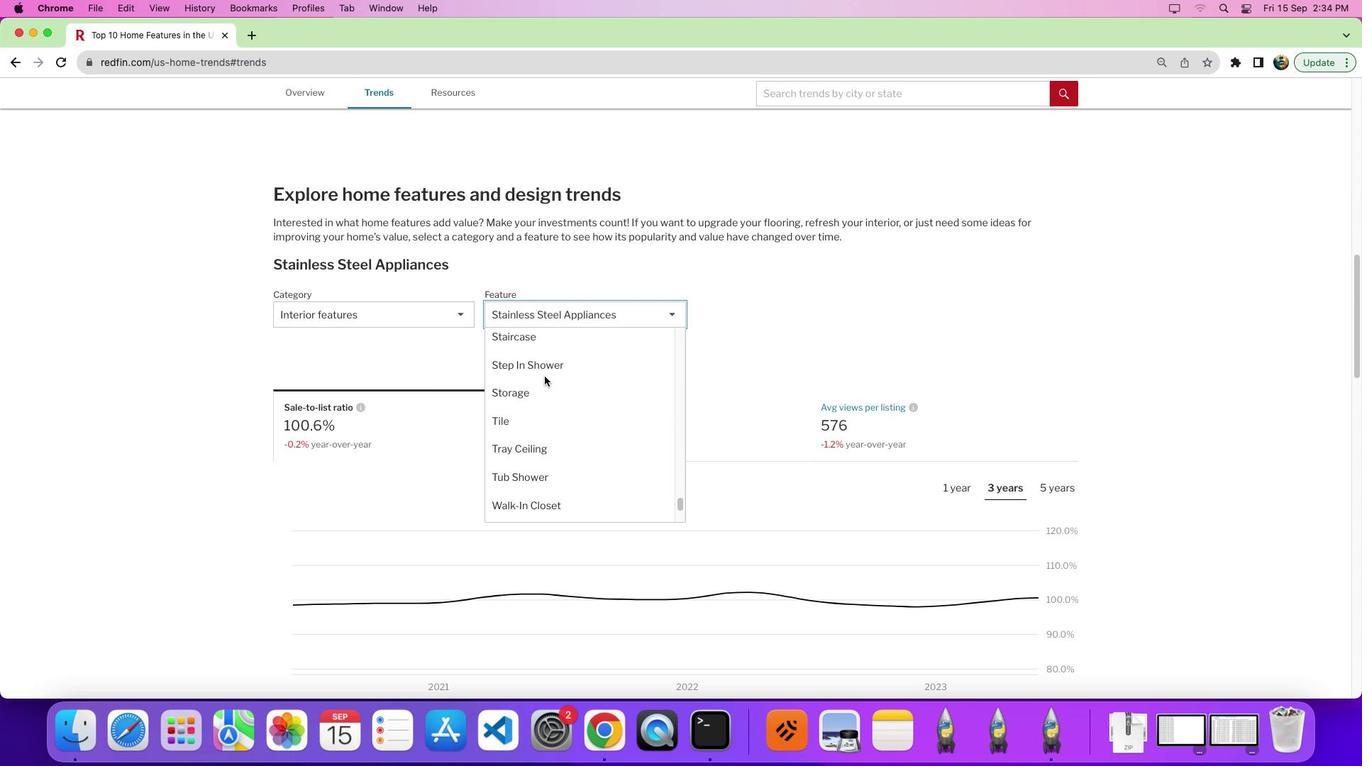 
Action: Mouse moved to (549, 377)
Screenshot: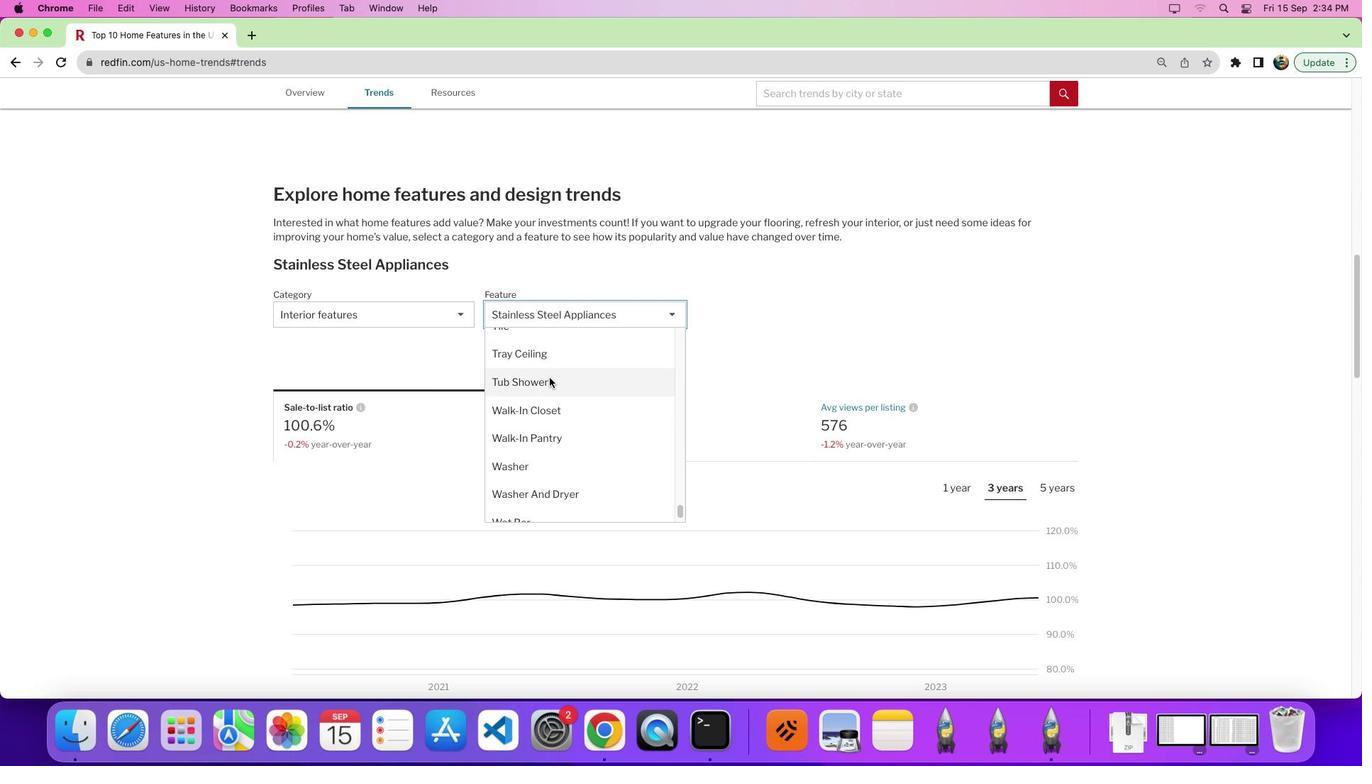 
Action: Mouse scrolled (549, 377) with delta (0, 0)
Screenshot: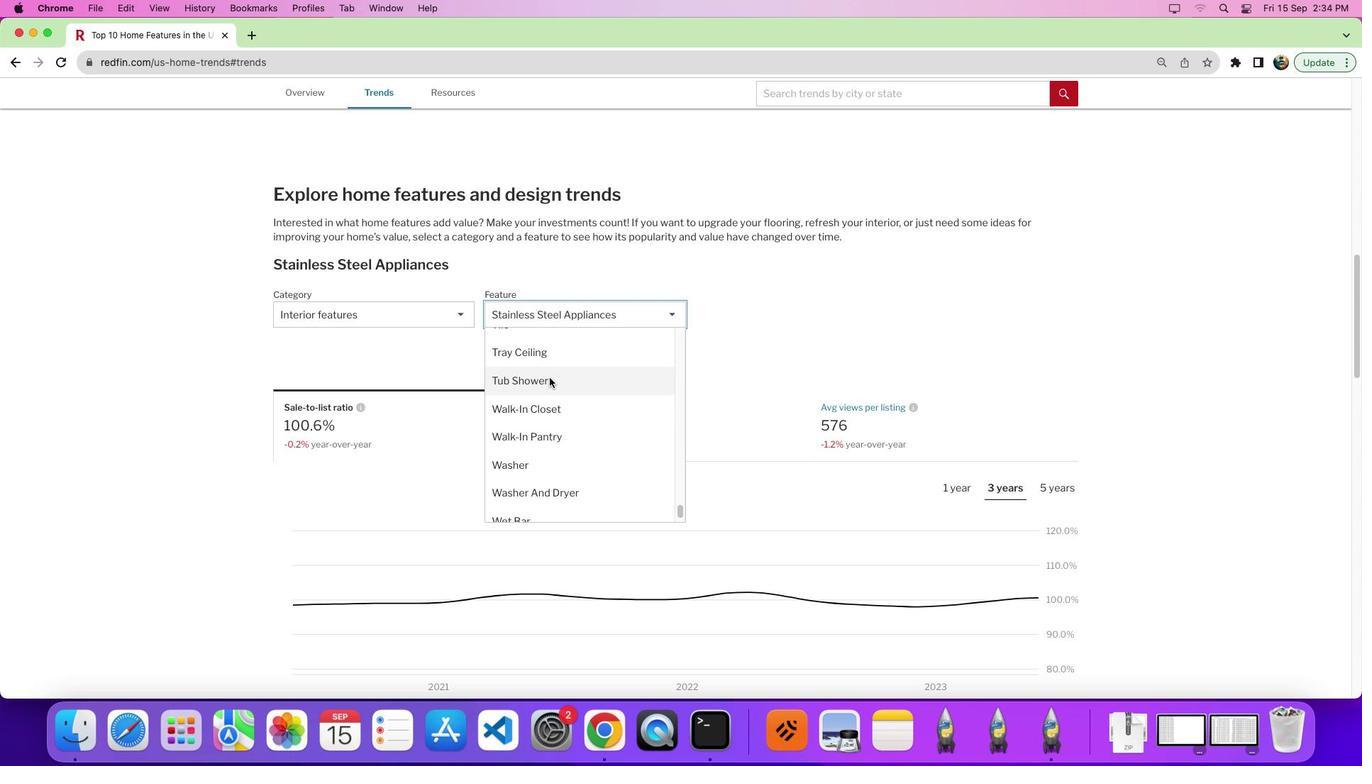 
Action: Mouse moved to (551, 378)
Screenshot: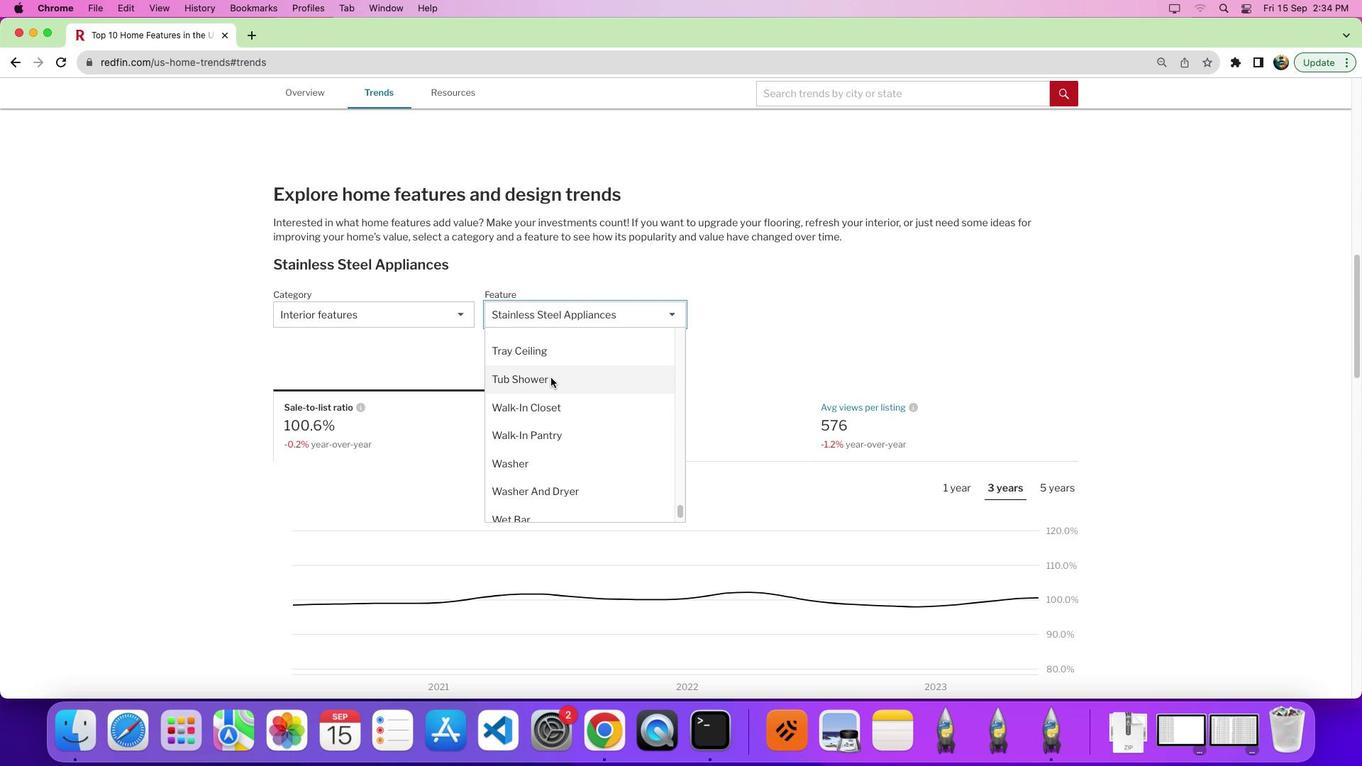 
Action: Mouse scrolled (551, 378) with delta (0, 0)
Screenshot: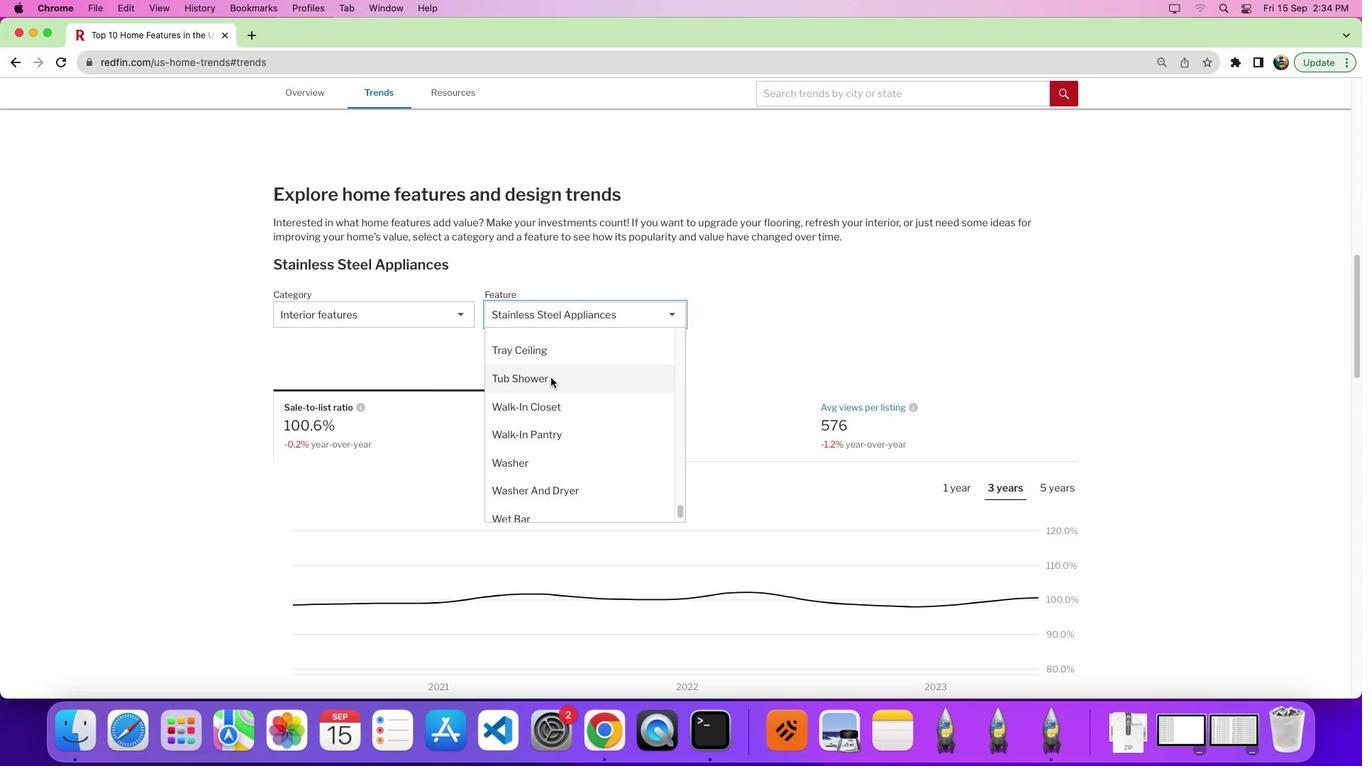 
Action: Mouse scrolled (551, 378) with delta (0, 0)
Screenshot: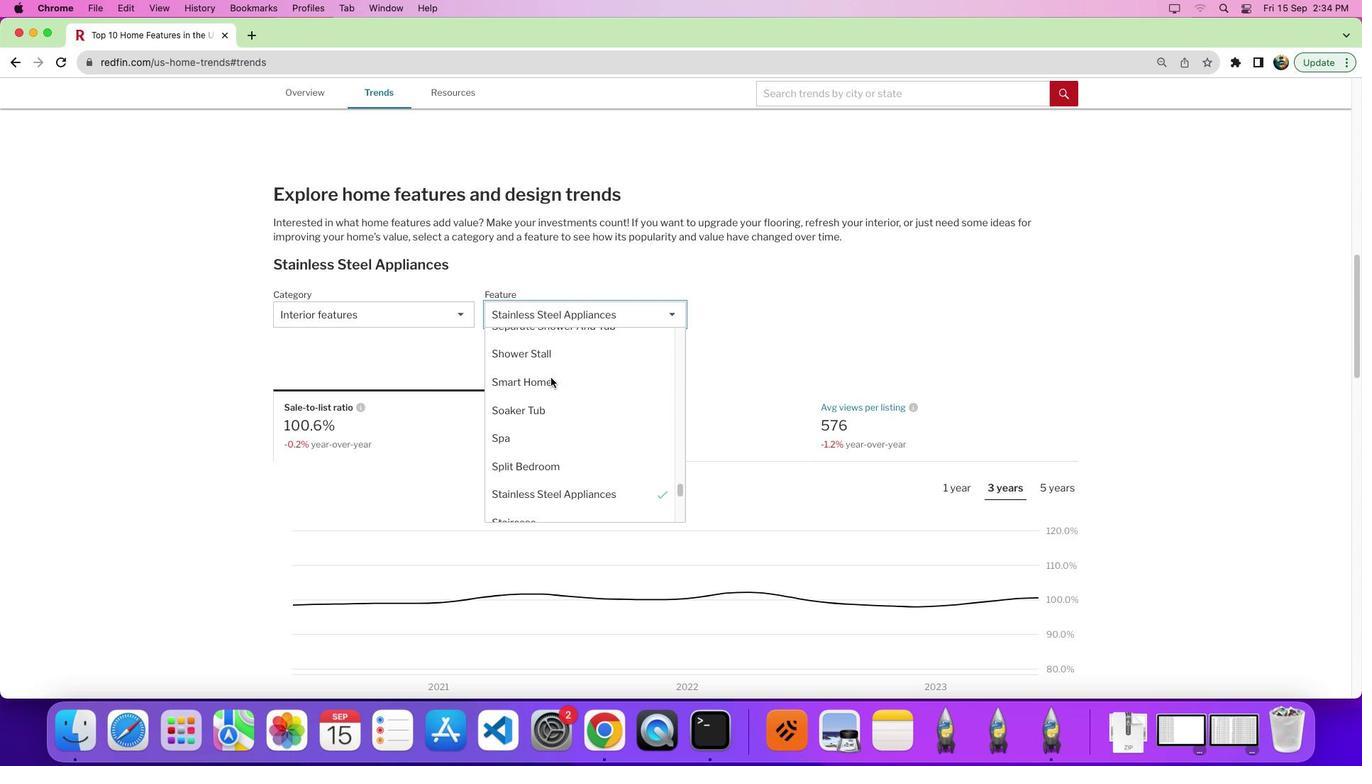 
Action: Mouse scrolled (551, 378) with delta (0, 1)
Screenshot: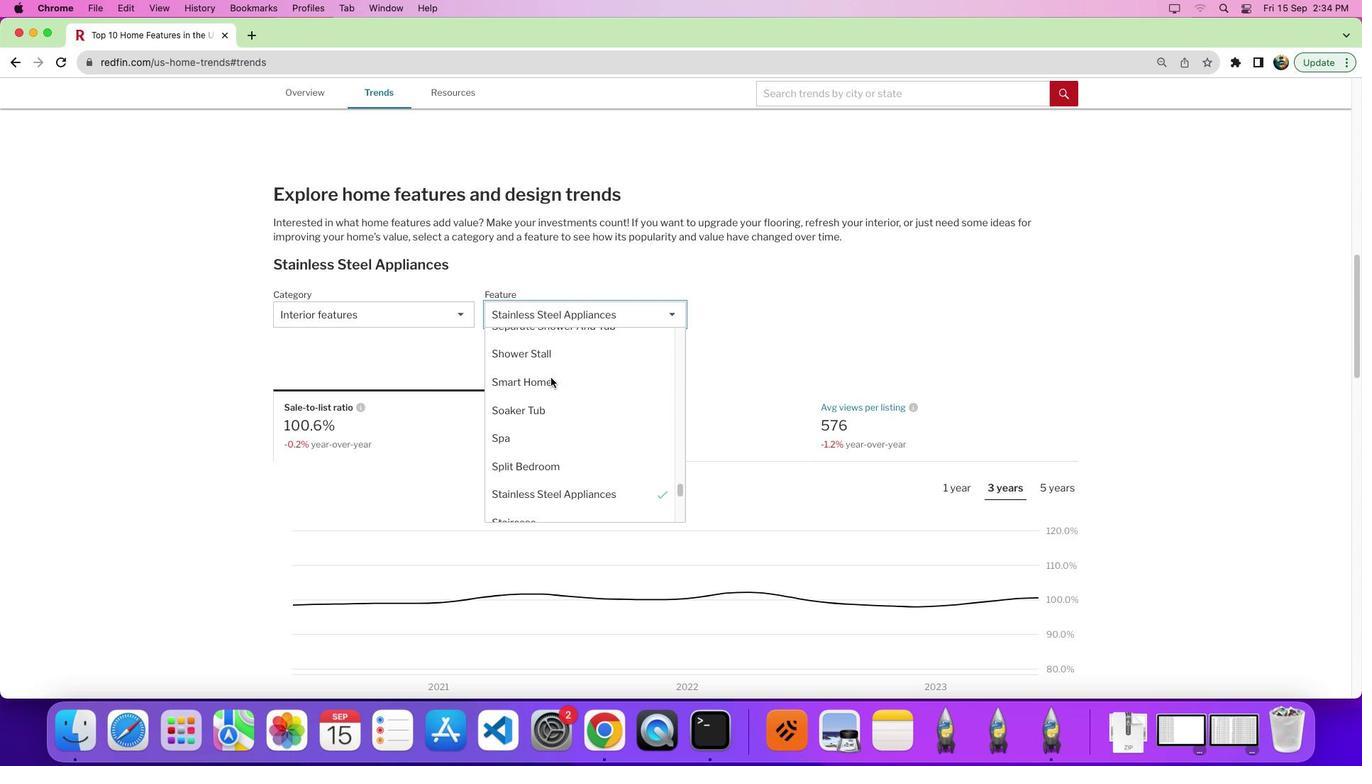 
Action: Mouse scrolled (551, 378) with delta (0, 7)
Screenshot: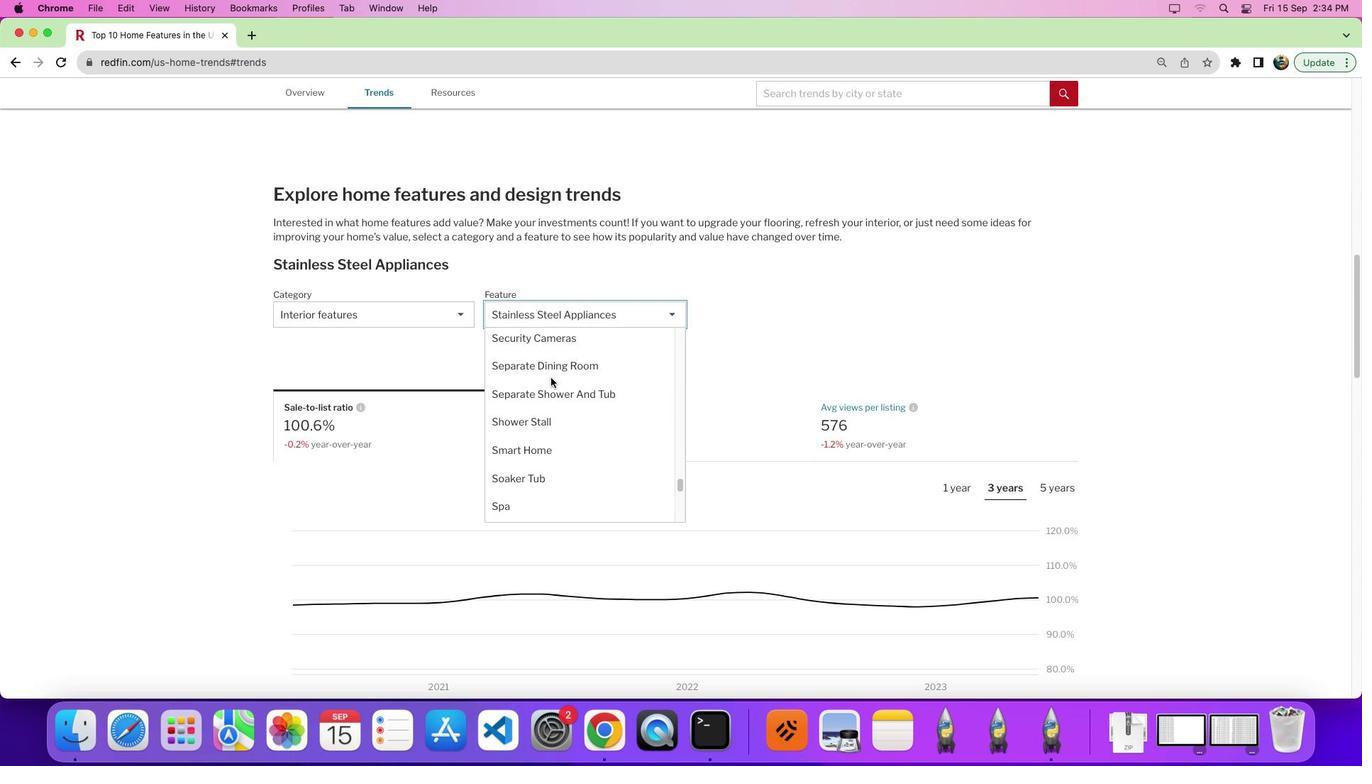 
Action: Mouse scrolled (551, 378) with delta (0, 0)
Screenshot: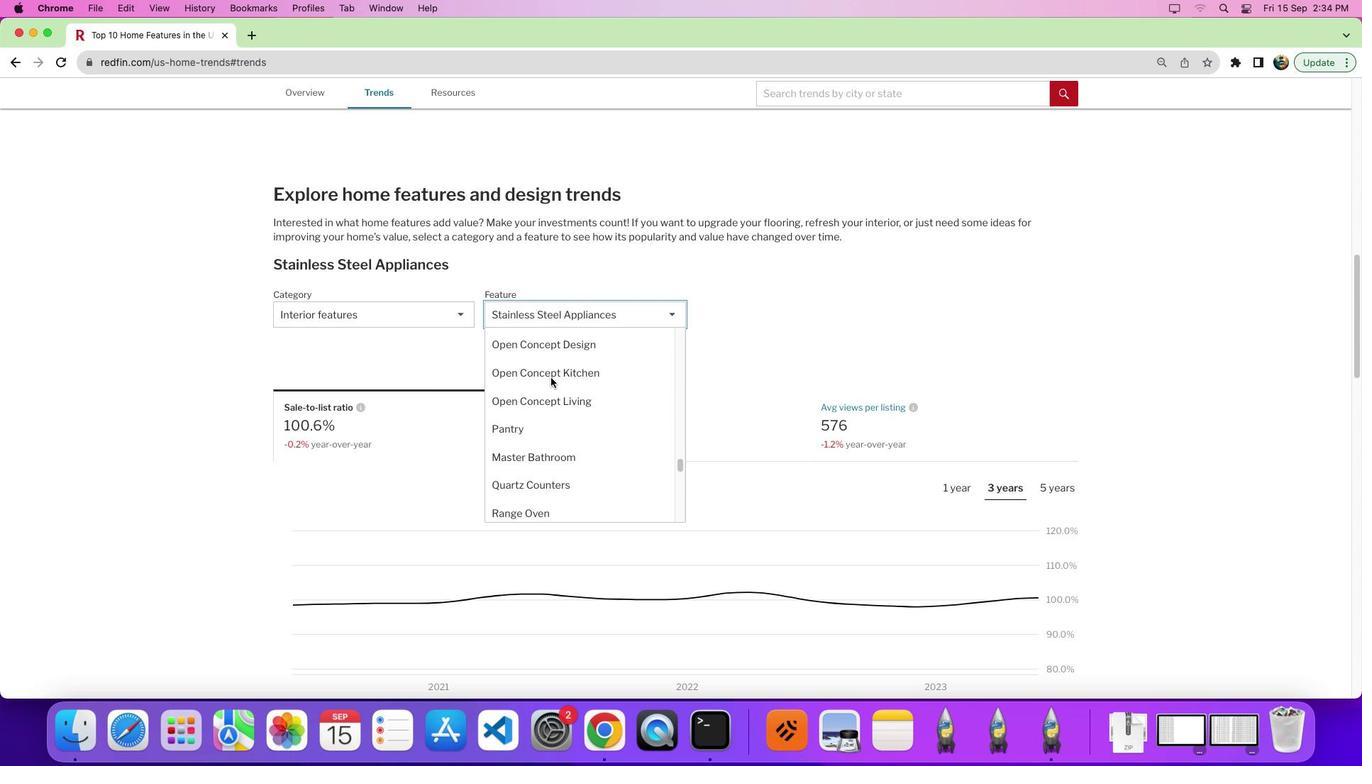 
Action: Mouse scrolled (551, 378) with delta (0, 1)
Screenshot: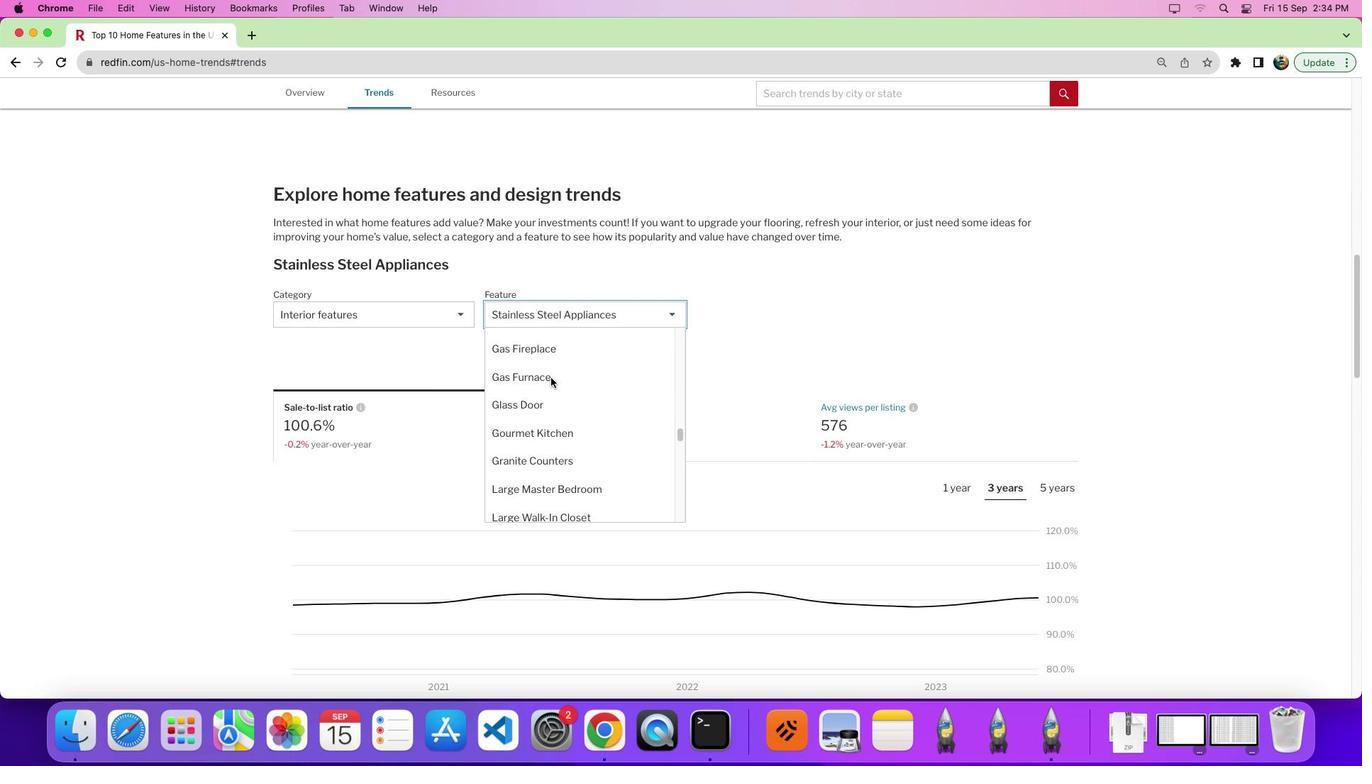 
Action: Mouse scrolled (551, 378) with delta (0, 7)
Screenshot: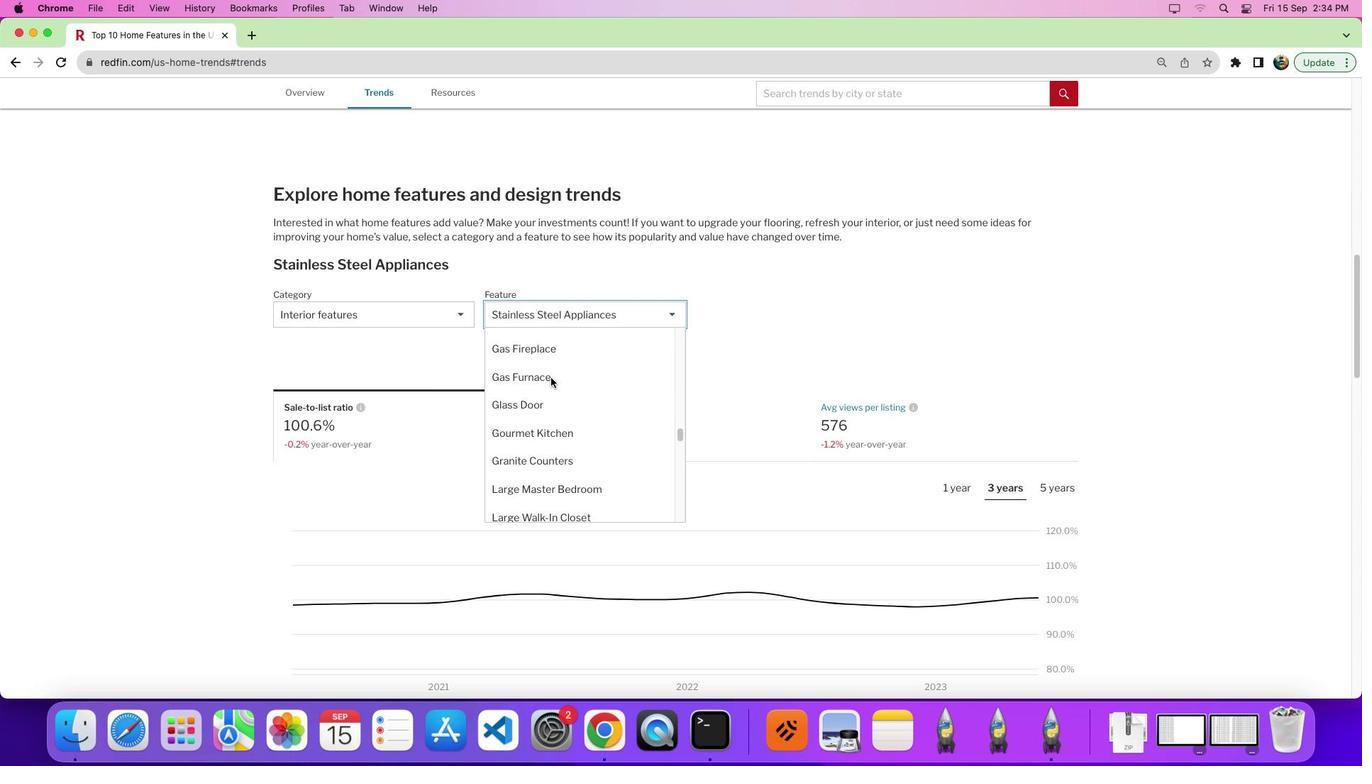
Action: Mouse scrolled (551, 378) with delta (0, 9)
Screenshot: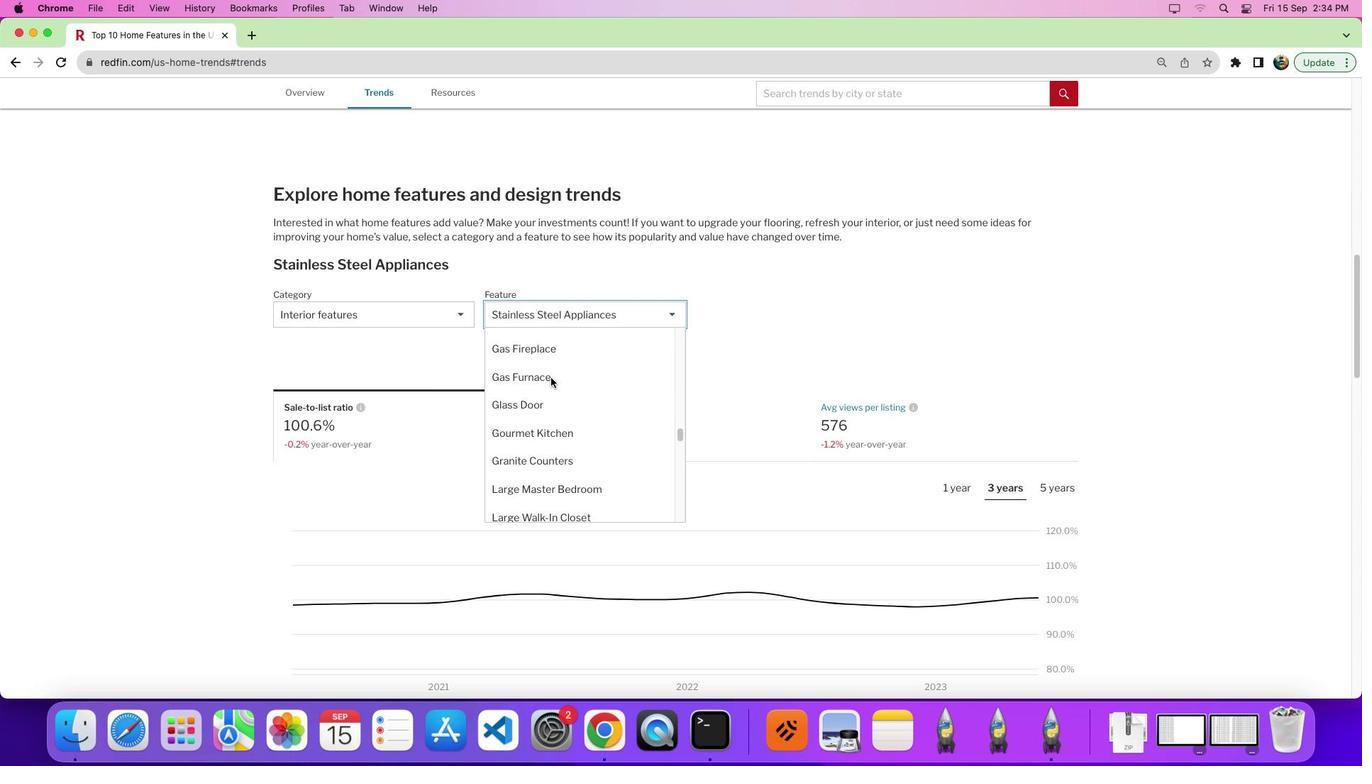 
Action: Mouse moved to (552, 378)
Screenshot: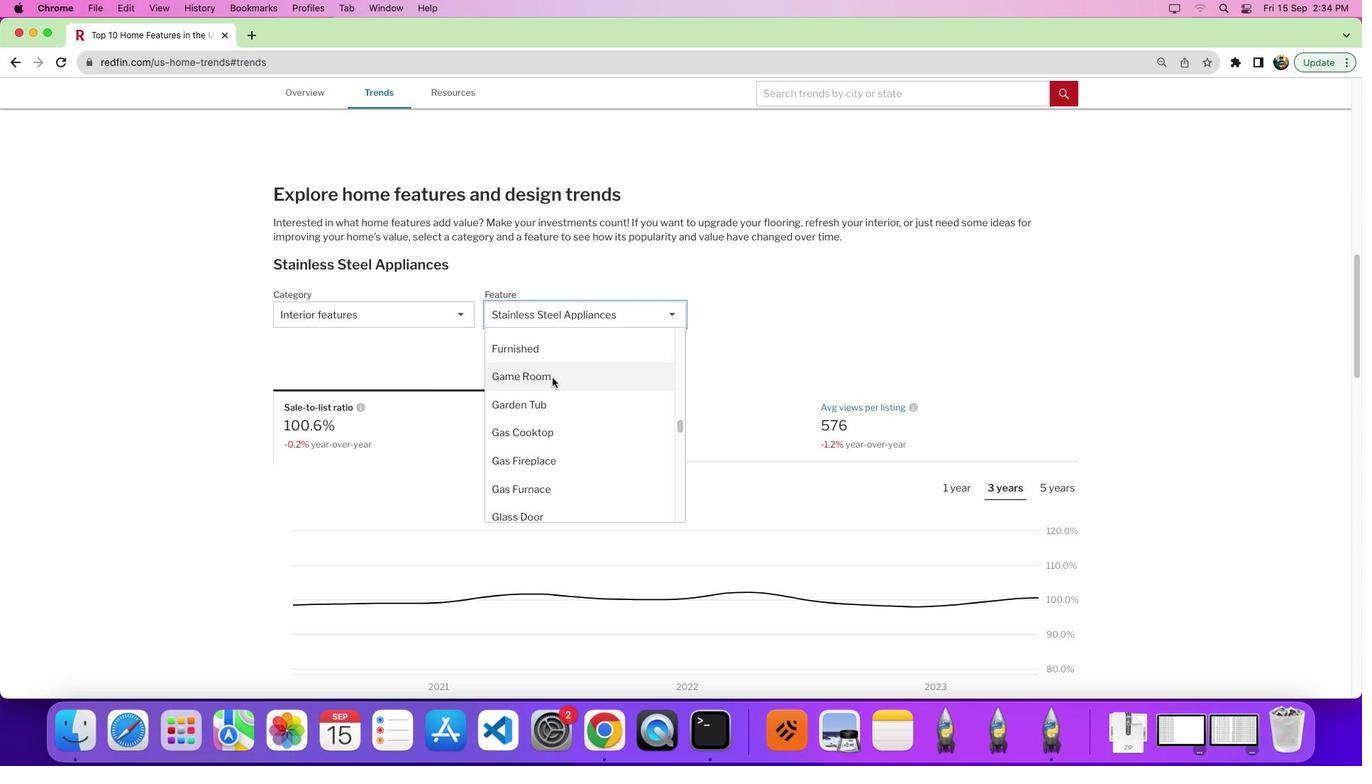 
Action: Mouse scrolled (552, 378) with delta (0, 0)
Screenshot: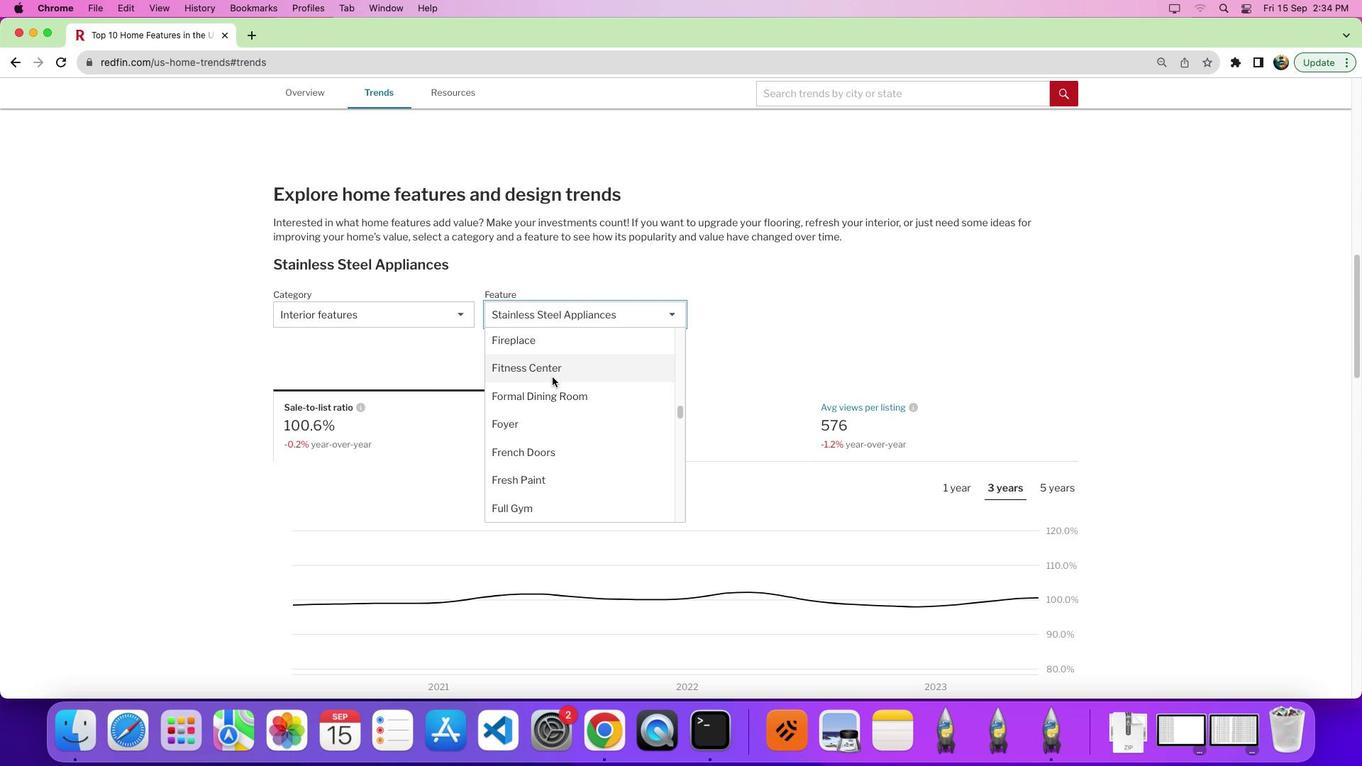 
Action: Mouse scrolled (552, 378) with delta (0, 1)
Screenshot: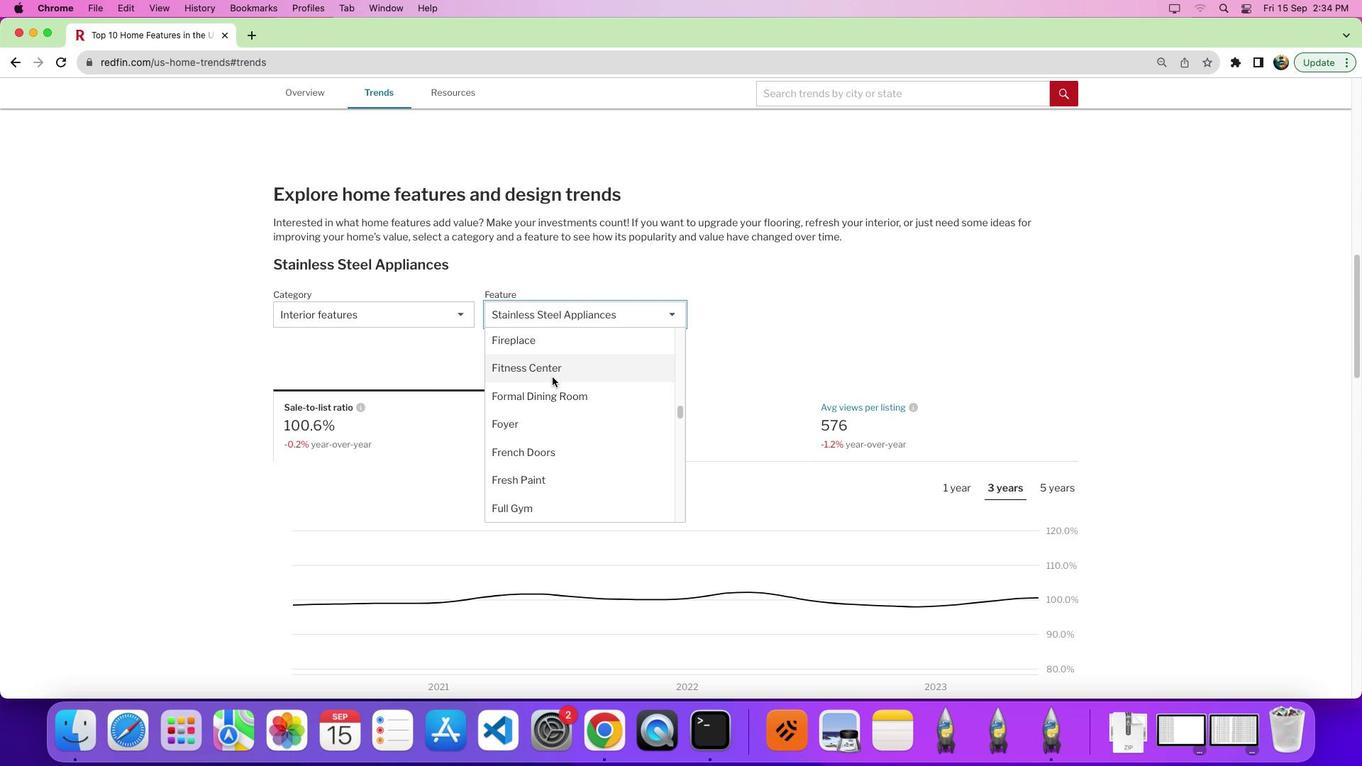
Action: Mouse scrolled (552, 378) with delta (0, 7)
Screenshot: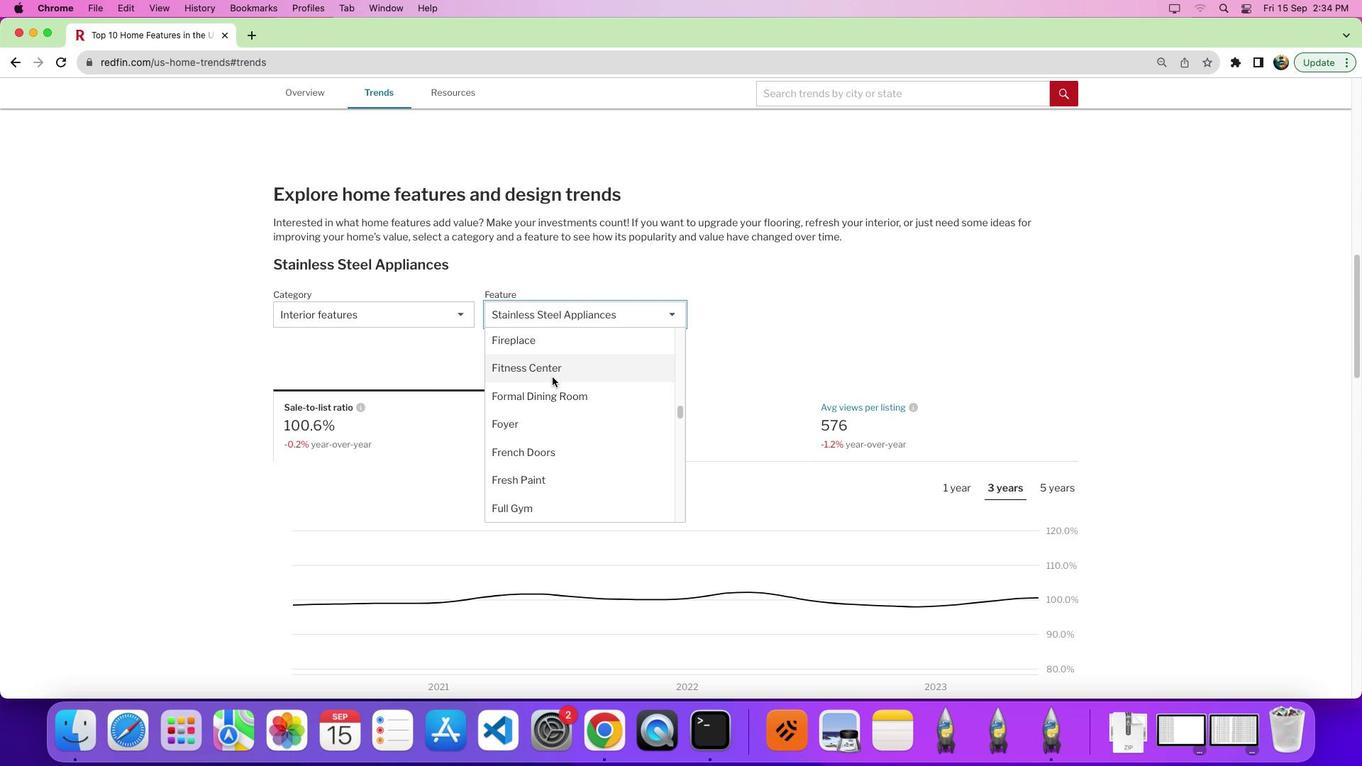 
Action: Mouse moved to (552, 376)
Screenshot: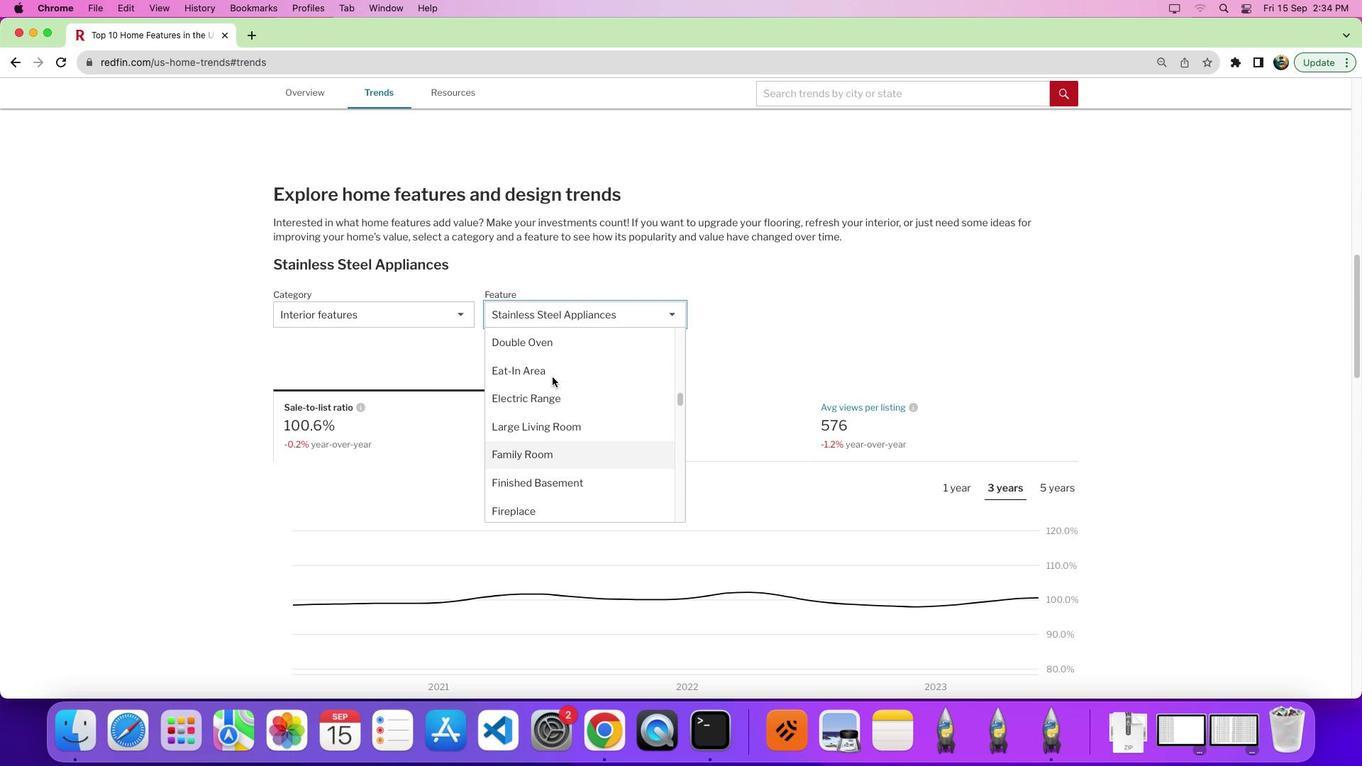 
Action: Mouse scrolled (552, 376) with delta (0, 0)
Screenshot: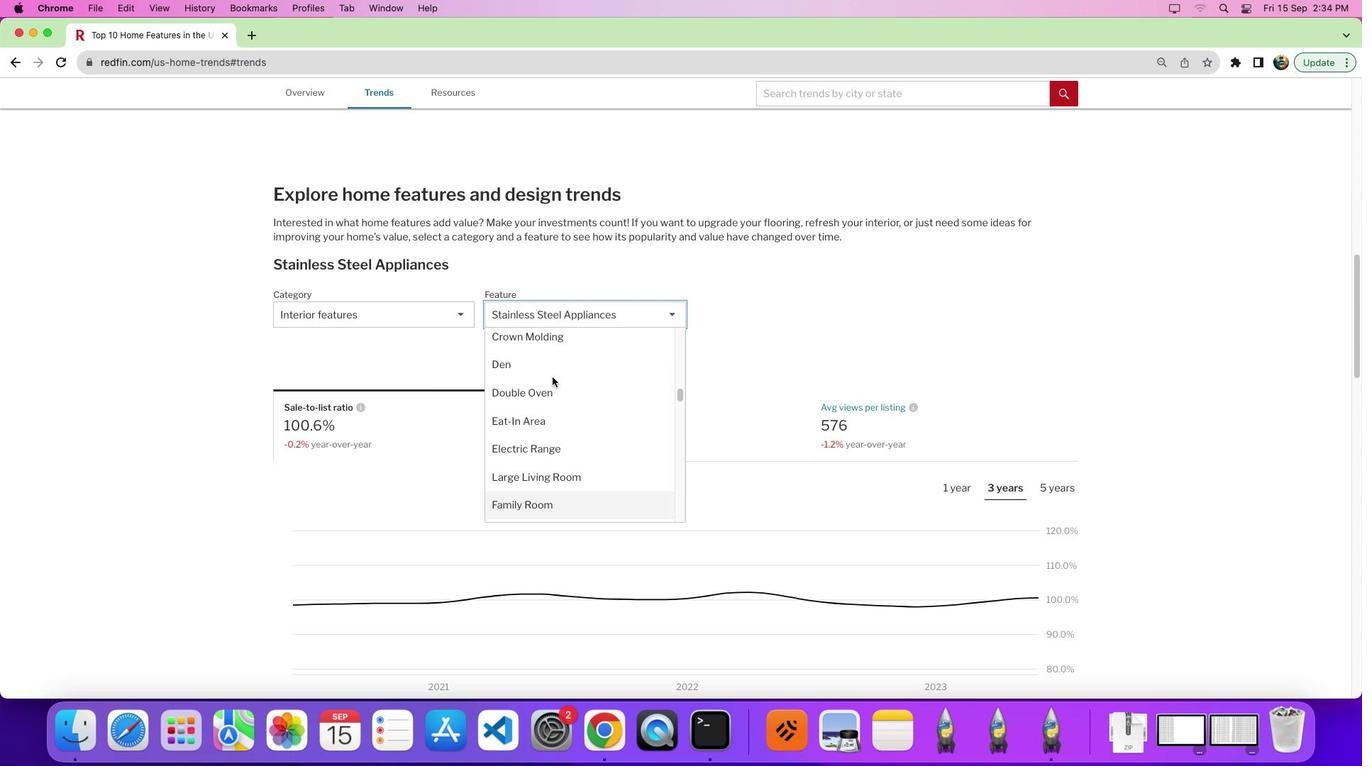 
Action: Mouse scrolled (552, 376) with delta (0, 0)
Screenshot: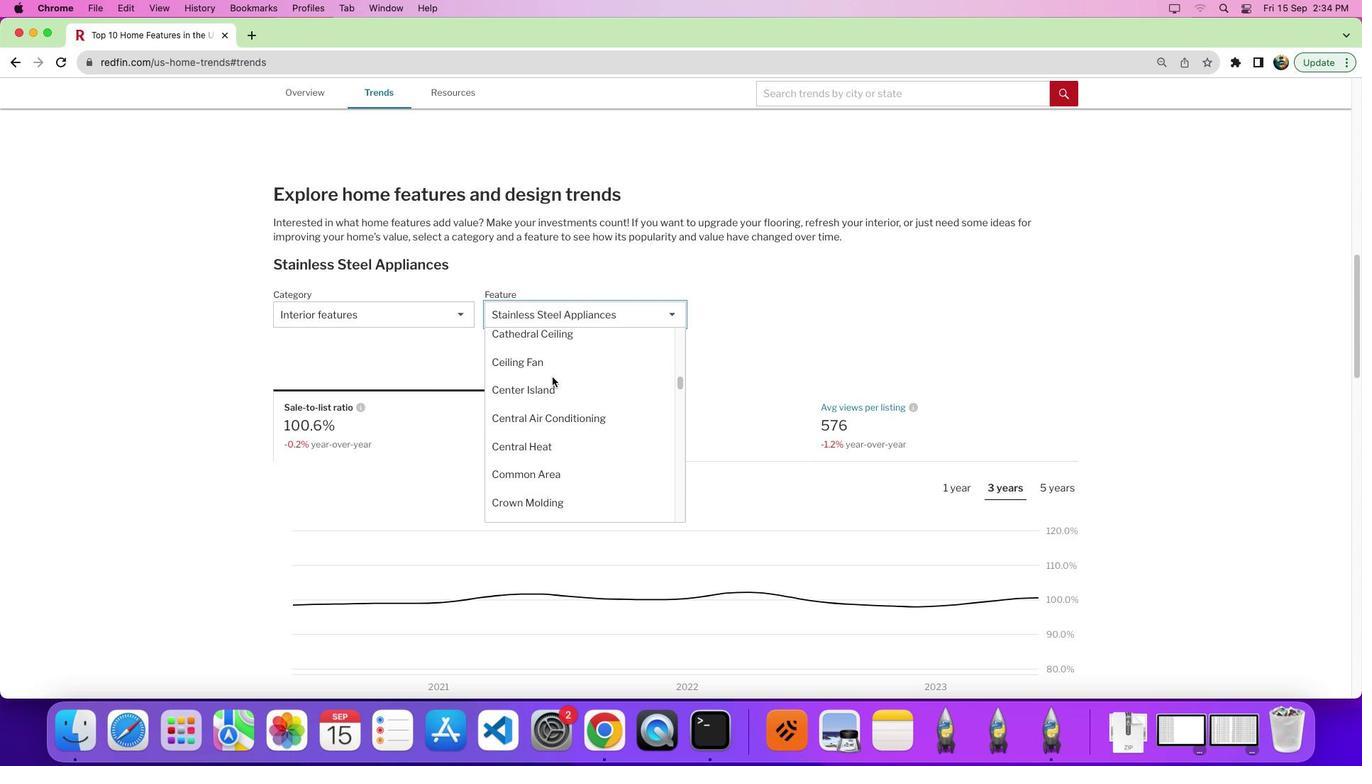 
Action: Mouse scrolled (552, 376) with delta (0, 5)
Screenshot: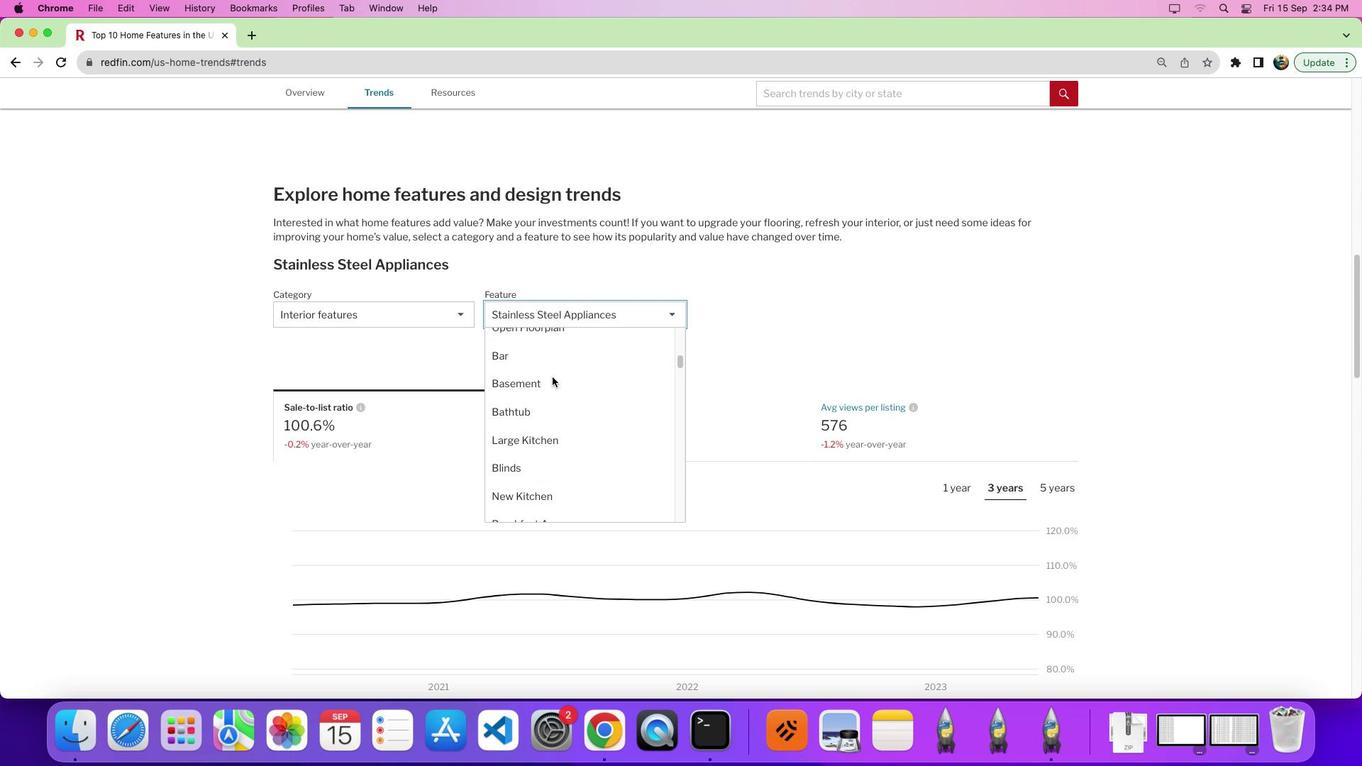 
Action: Mouse scrolled (552, 376) with delta (0, 8)
Screenshot: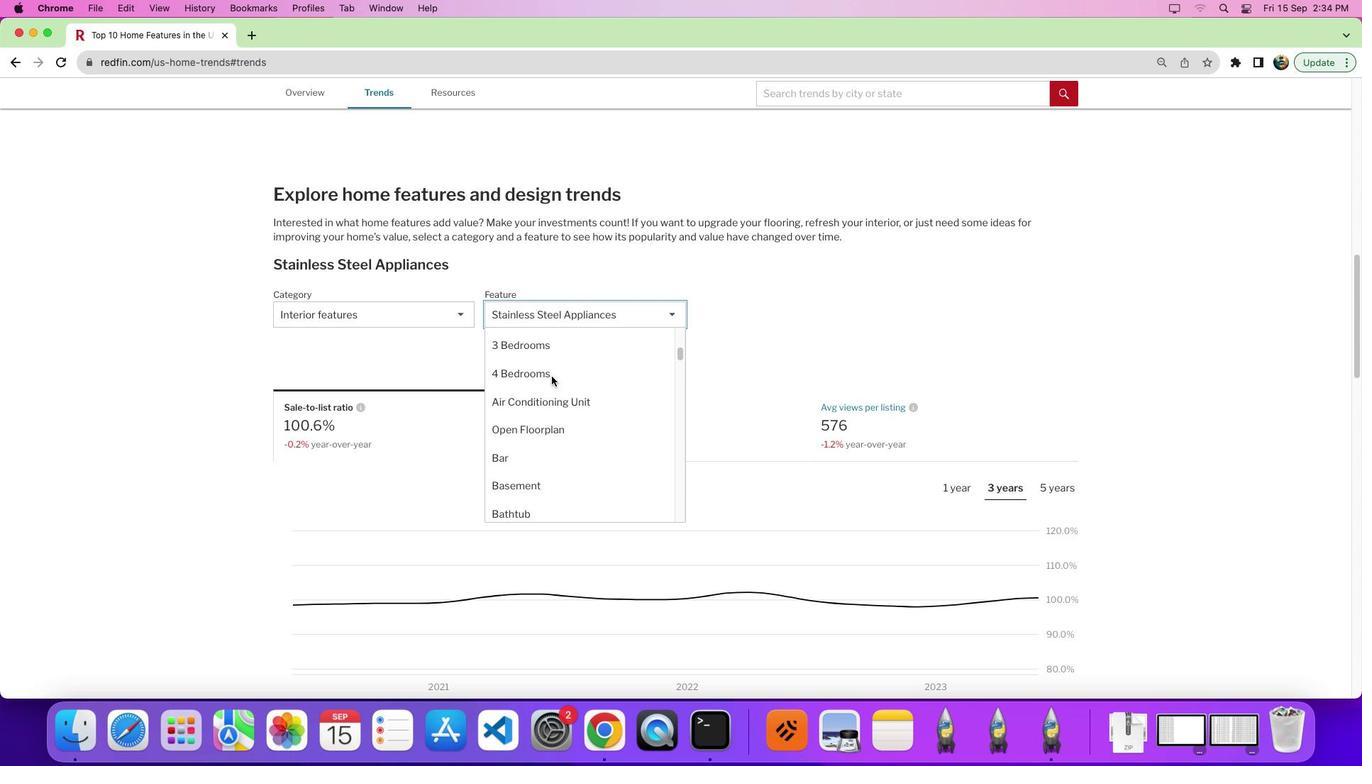 
Action: Mouse moved to (542, 487)
Screenshot: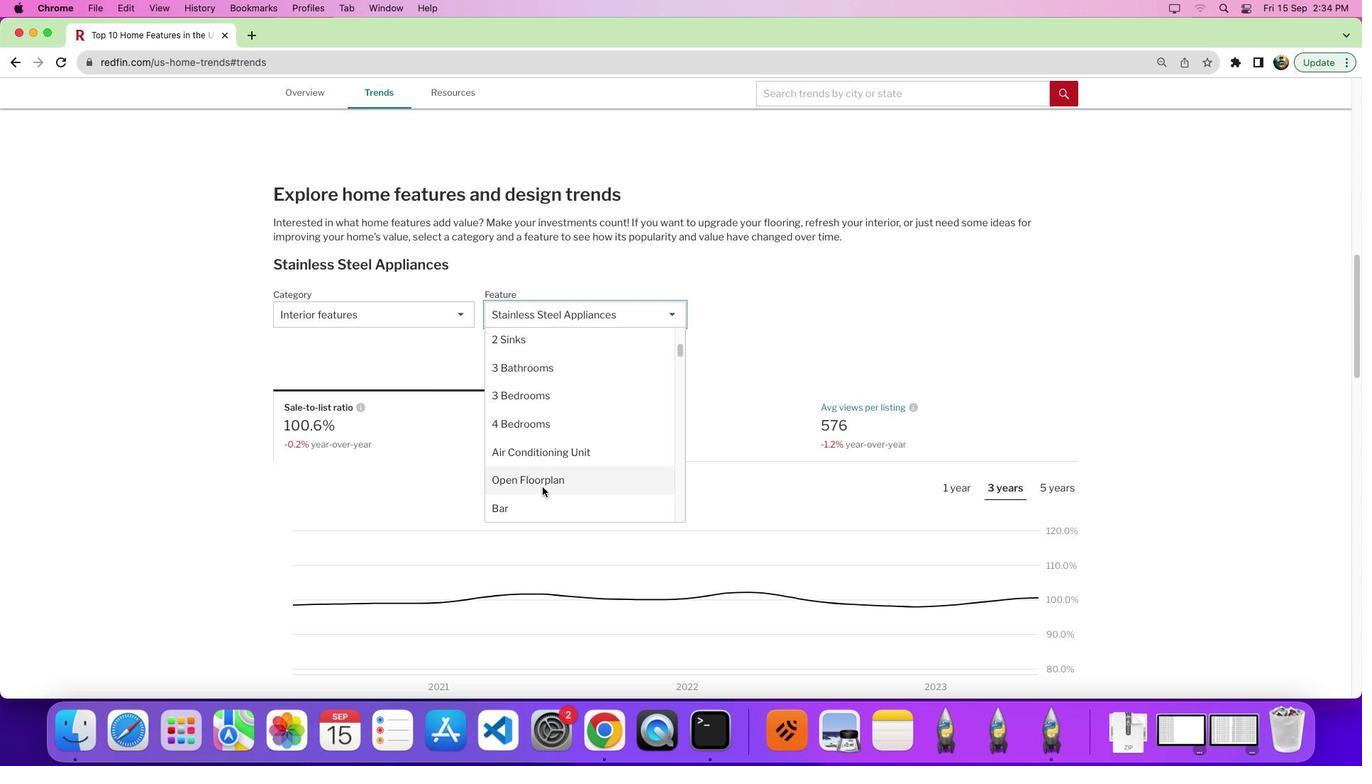 
Action: Mouse pressed left at (542, 487)
Screenshot: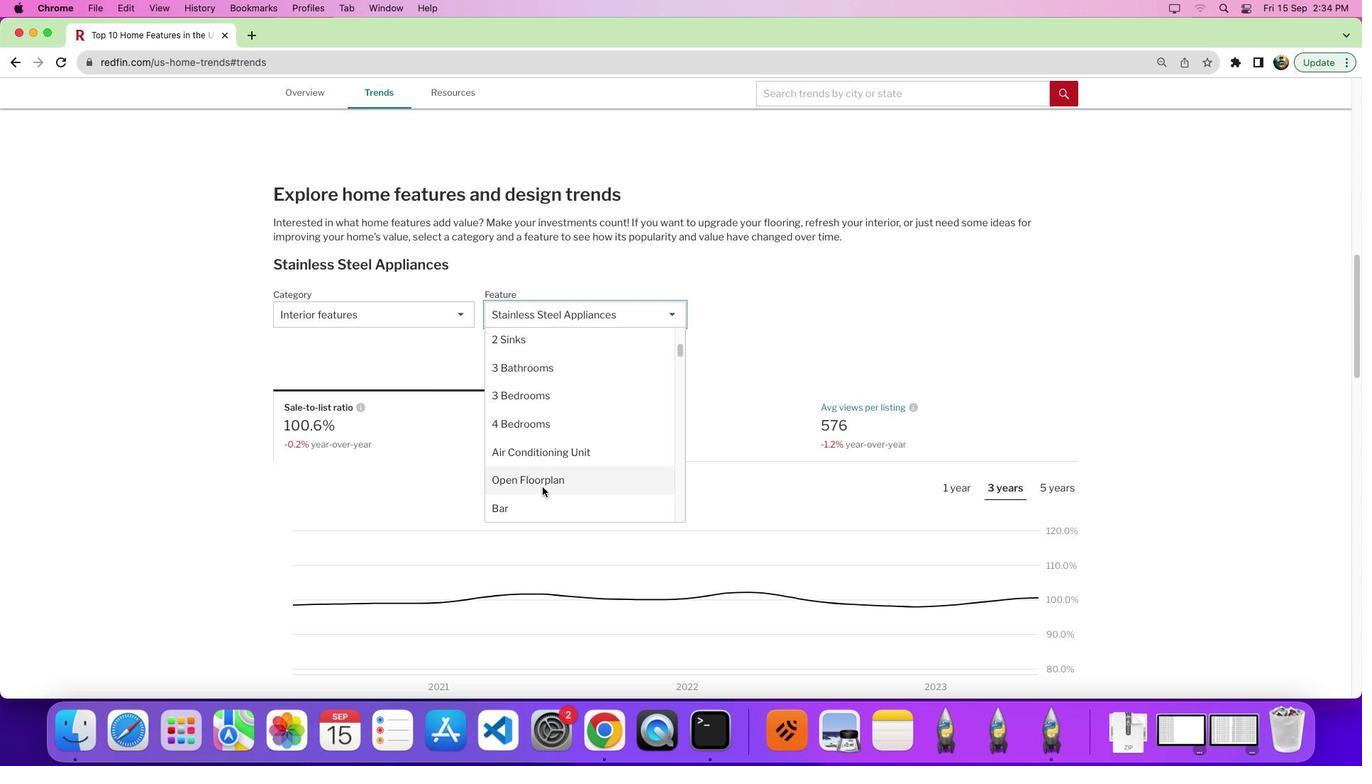 
Action: Mouse moved to (660, 417)
Screenshot: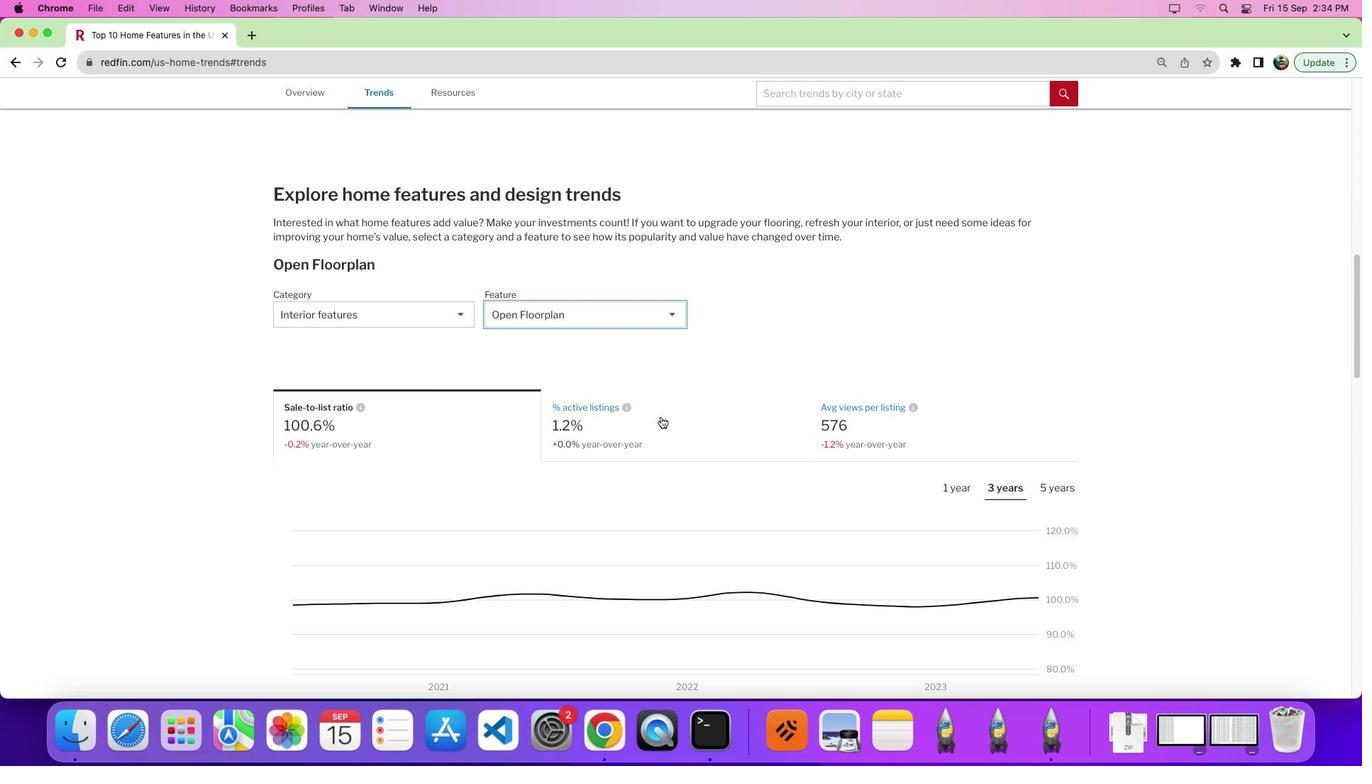 
Action: Mouse pressed left at (660, 417)
Screenshot: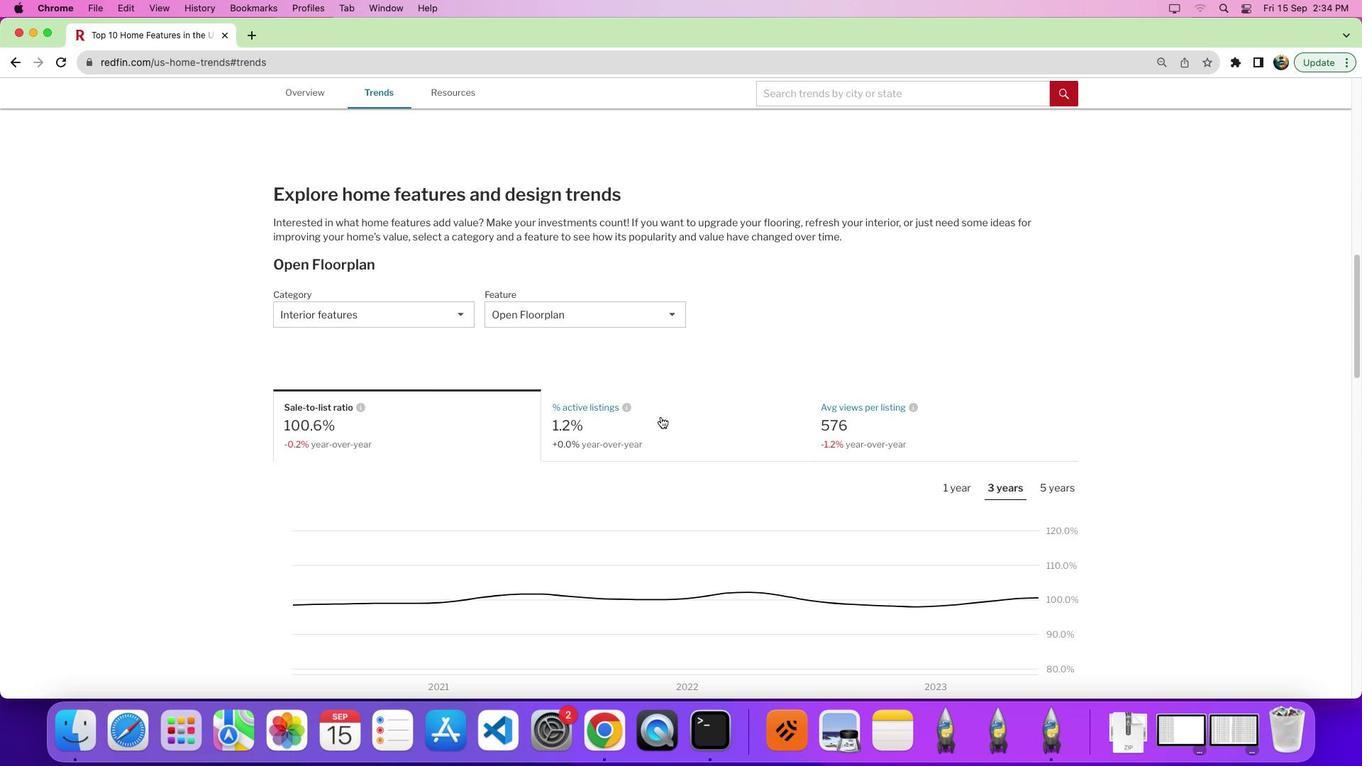 
Action: Mouse moved to (1051, 476)
Screenshot: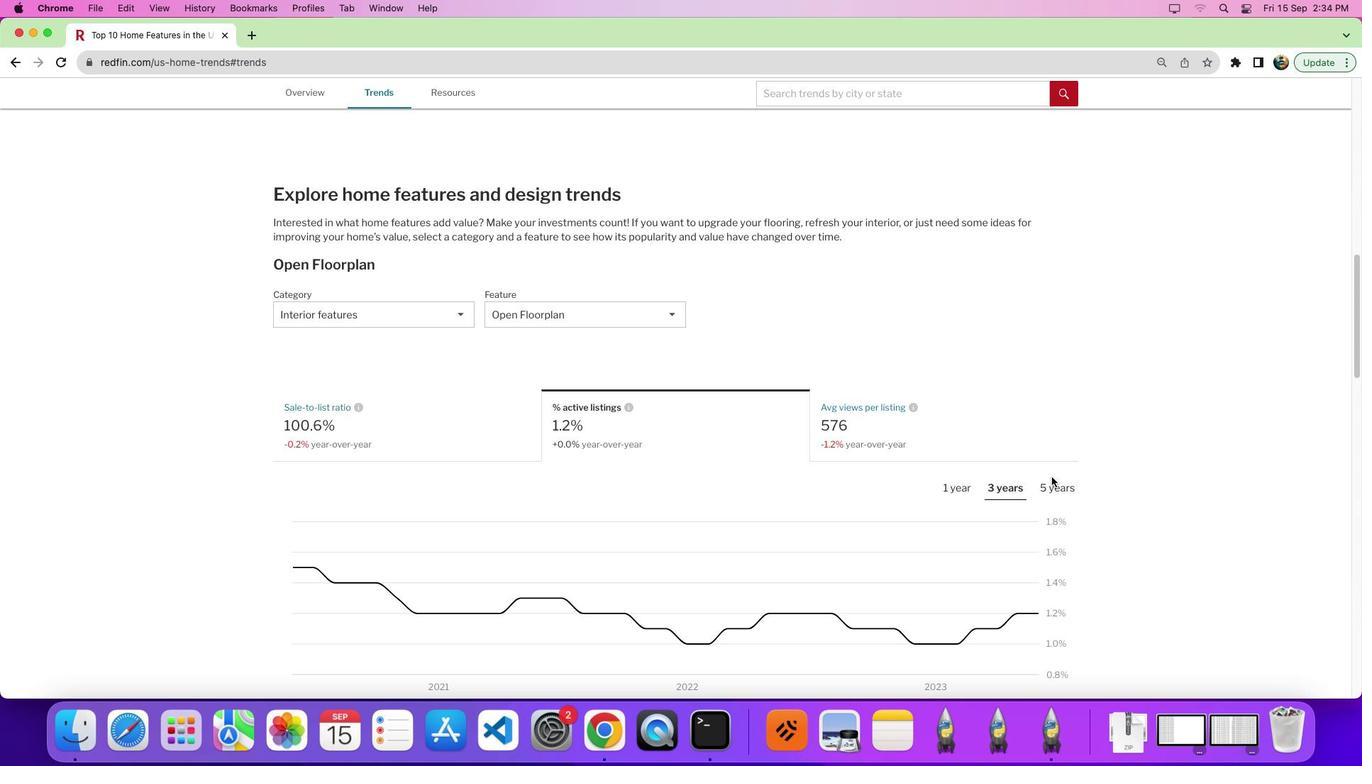 
Action: Mouse scrolled (1051, 476) with delta (0, 0)
Screenshot: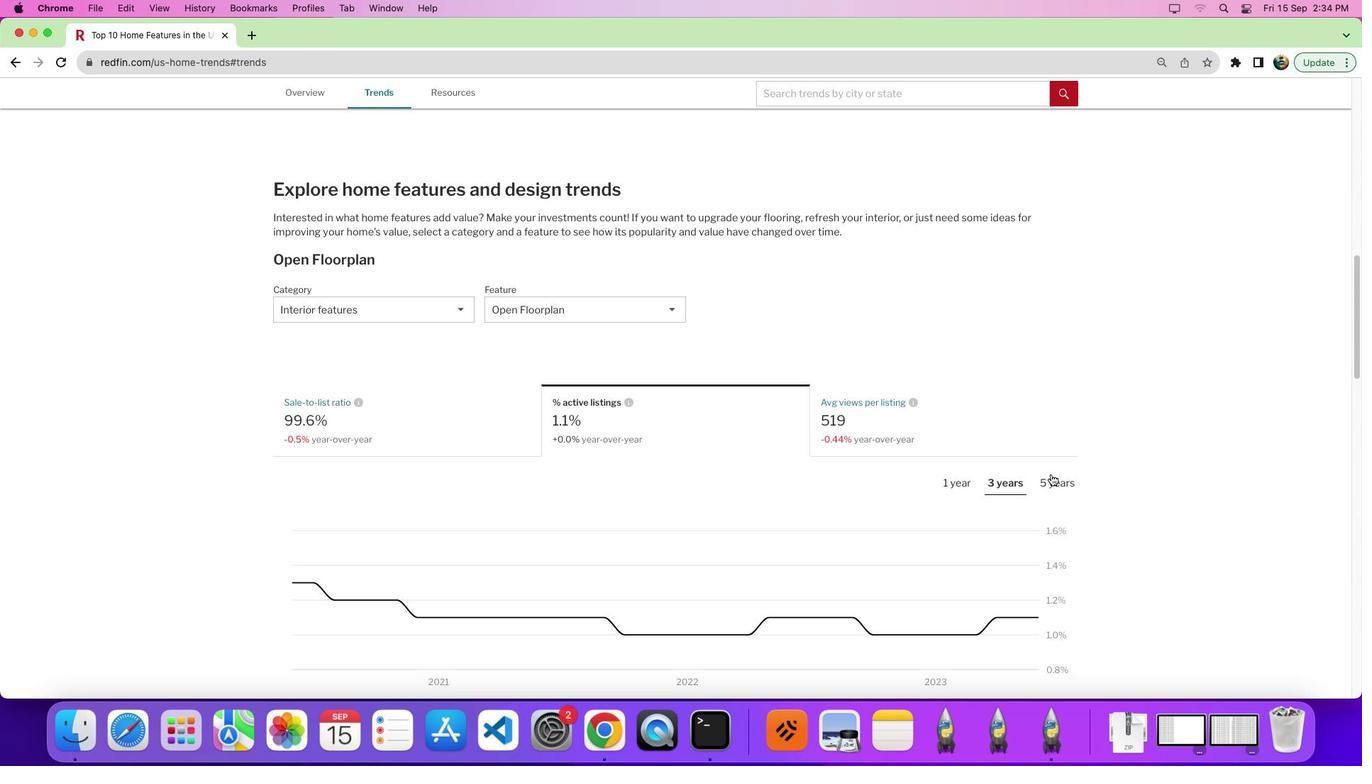 
Action: Mouse scrolled (1051, 476) with delta (0, 0)
Screenshot: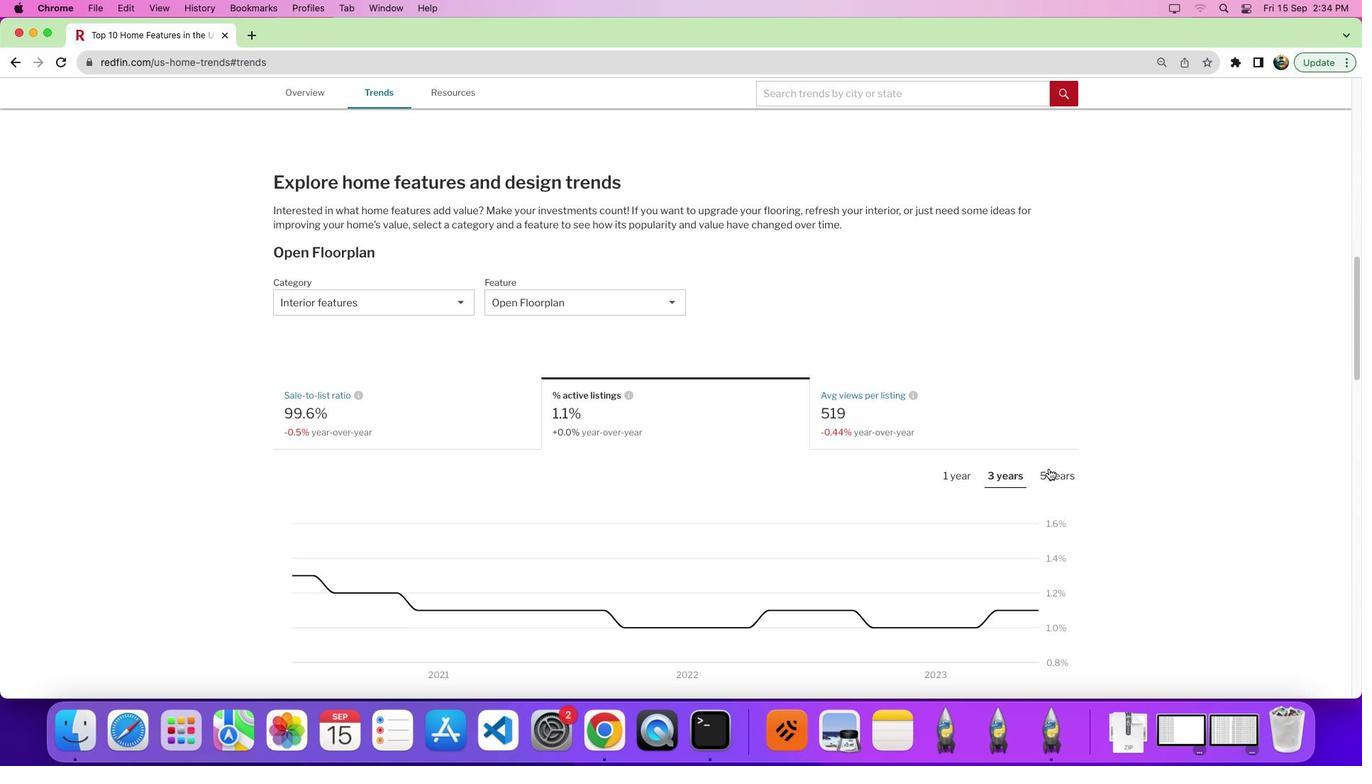
Action: Mouse moved to (1048, 464)
Screenshot: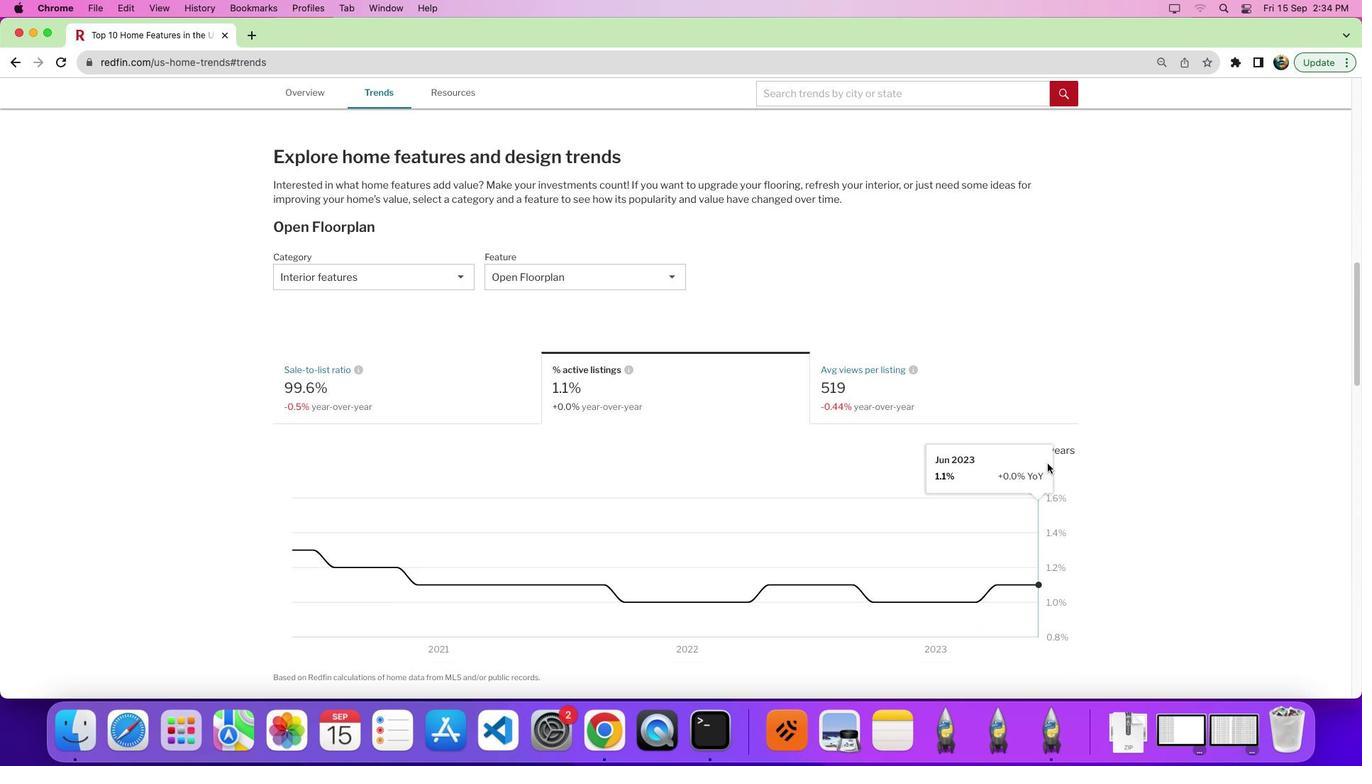 
Action: Mouse scrolled (1048, 464) with delta (0, 0)
Screenshot: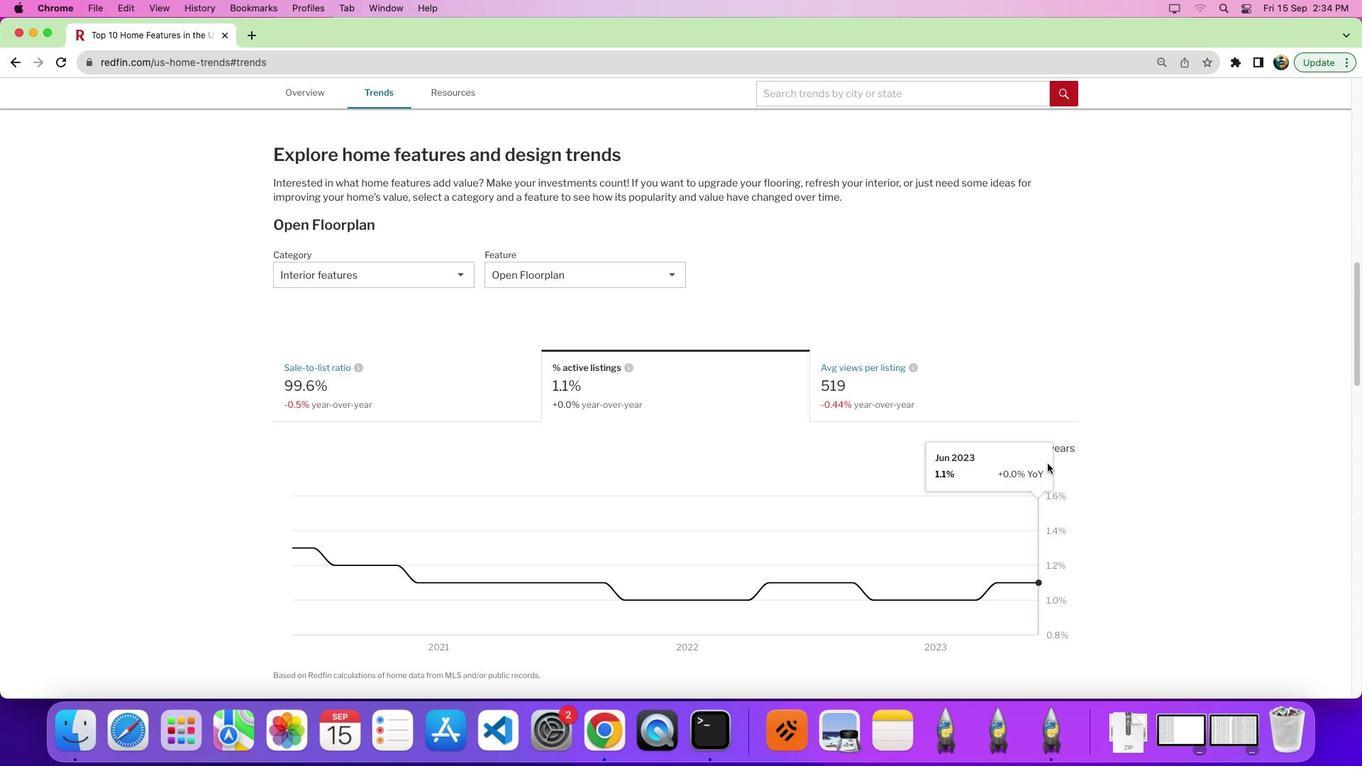
Action: Mouse scrolled (1048, 464) with delta (0, 0)
Screenshot: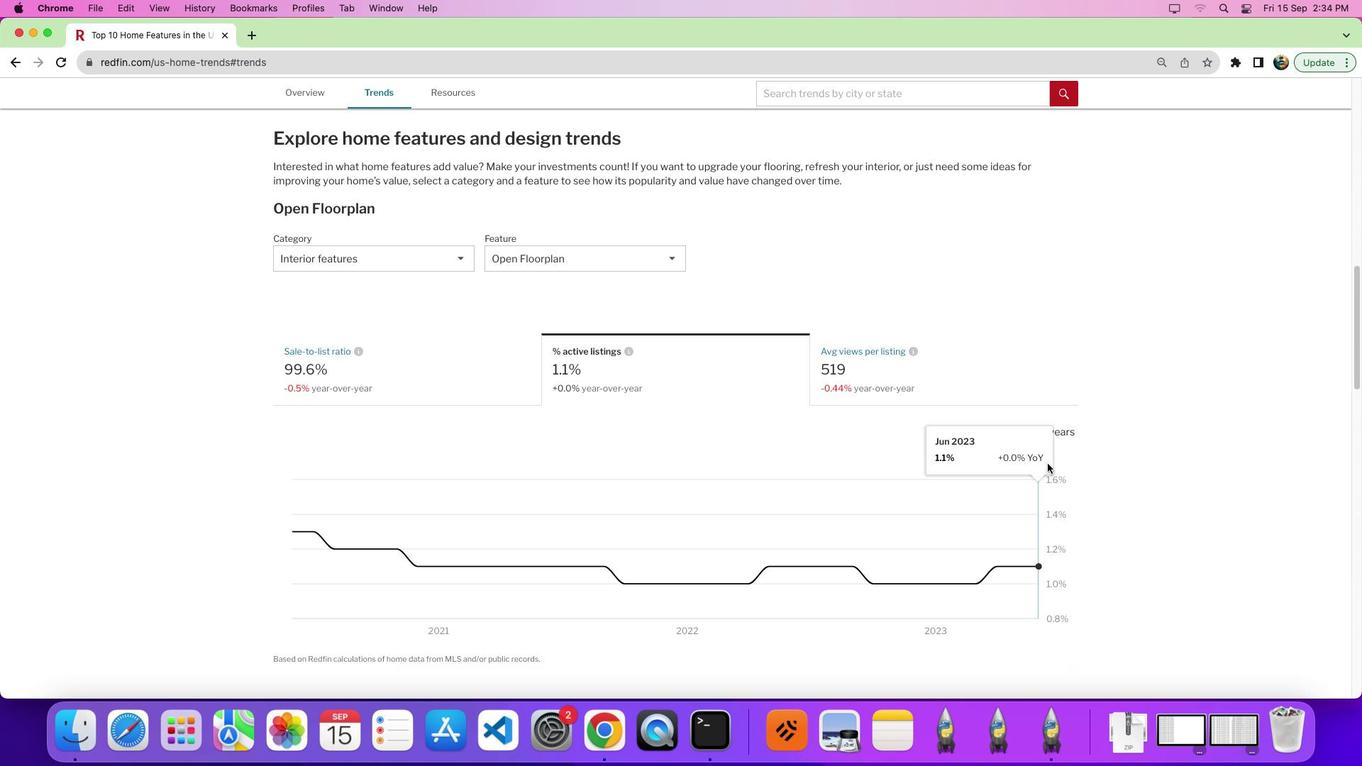
Action: Mouse scrolled (1048, 464) with delta (0, -2)
Screenshot: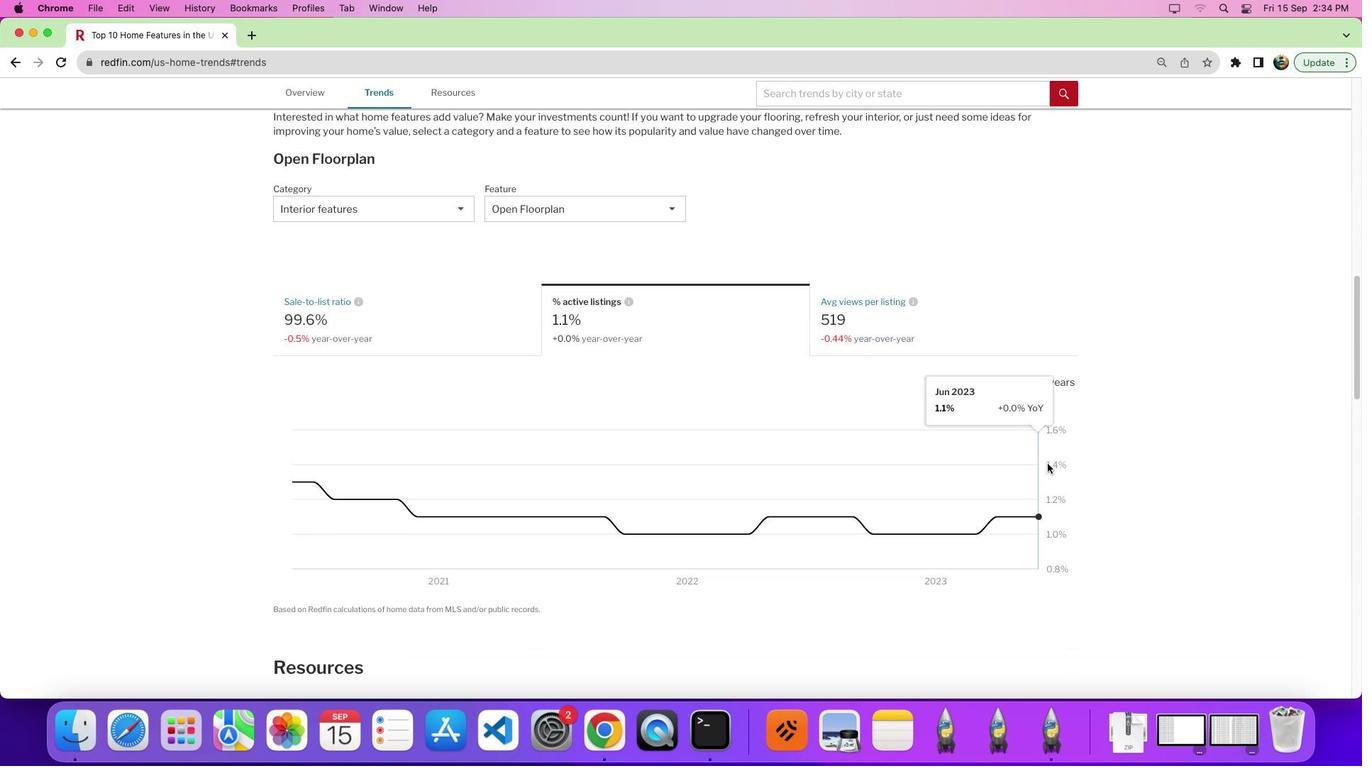 
Action: Mouse moved to (825, 376)
Screenshot: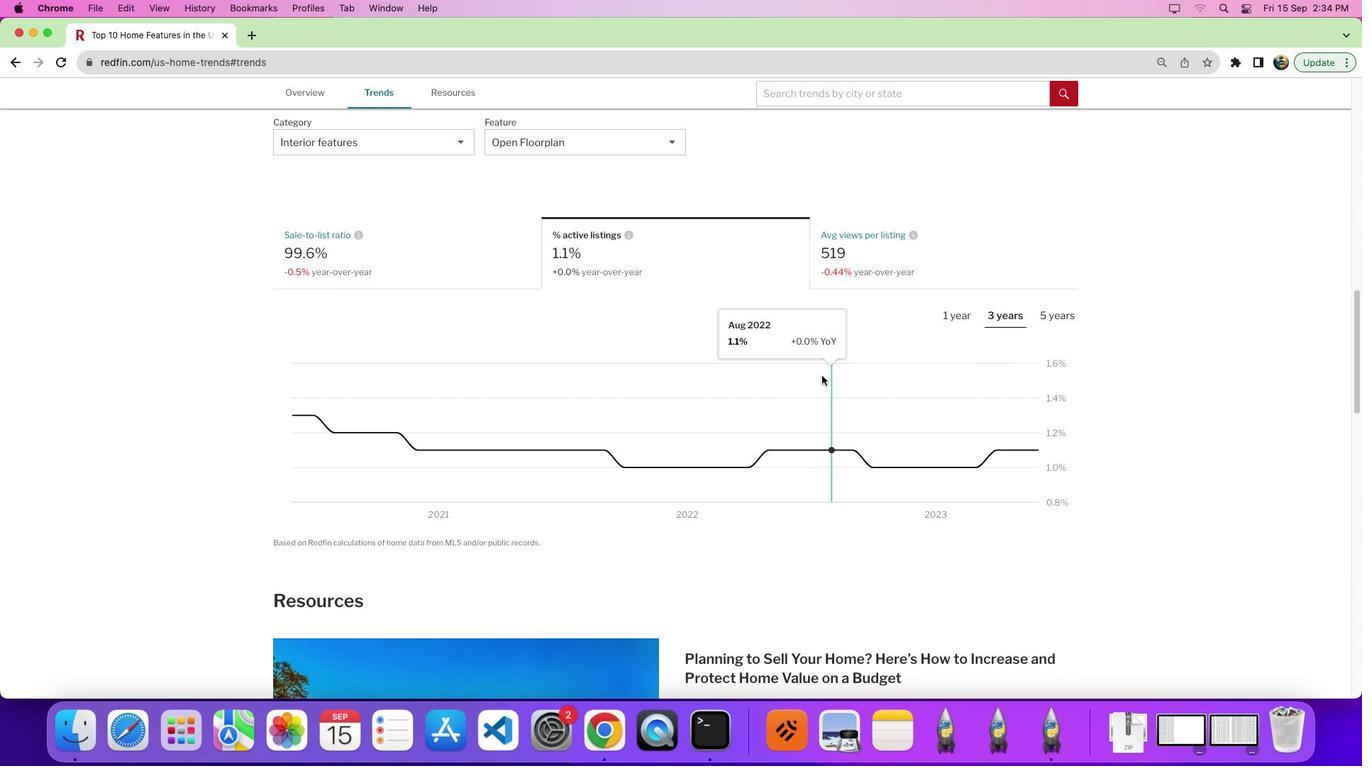 
